 Task: Research Airbnb accommodation in Jyväskylä, Finland from 10th December, 2023 to 25th December, 2023 for 3 adults, 1 child. Place can be shared room with 2 bedrooms having 3 beds and 2 bathrooms. Property type can be guest house. Amenities needed are: wifi, TV, free parkinig on premises, gym, breakfast.
Action: Mouse moved to (419, 61)
Screenshot: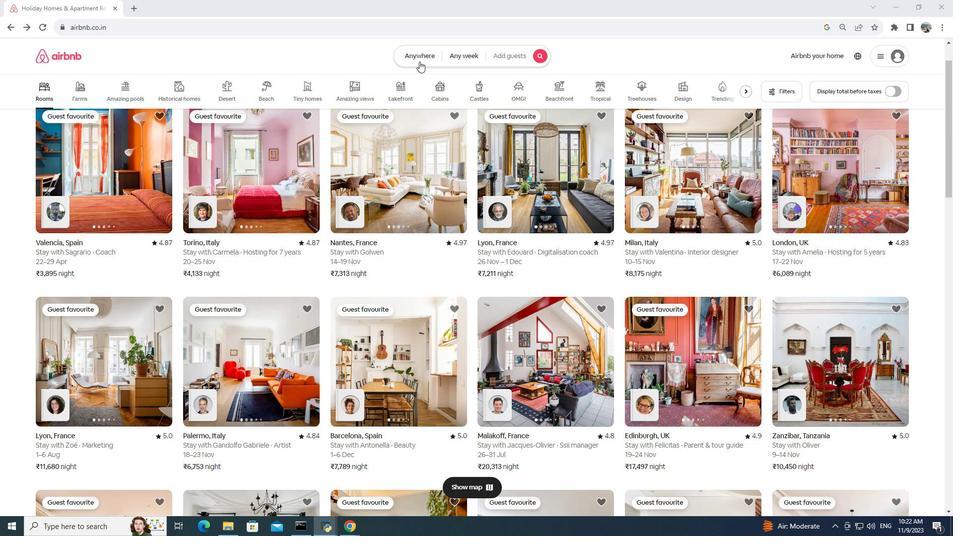 
Action: Mouse pressed left at (419, 61)
Screenshot: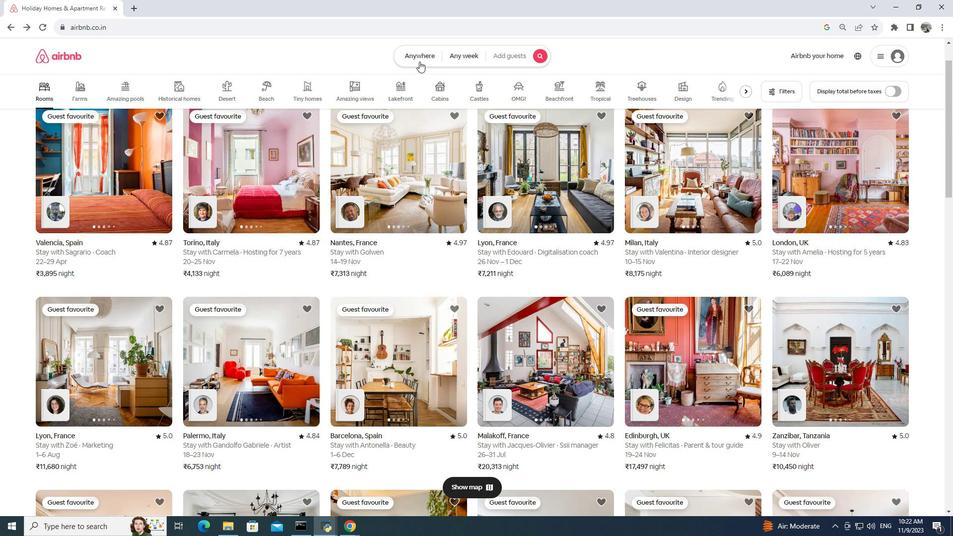 
Action: Mouse moved to (334, 94)
Screenshot: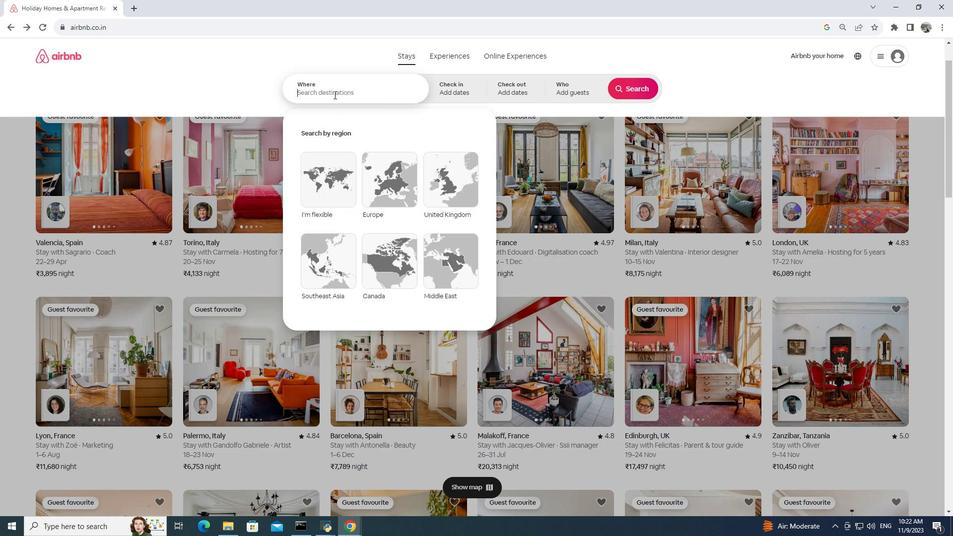 
Action: Mouse pressed left at (334, 94)
Screenshot: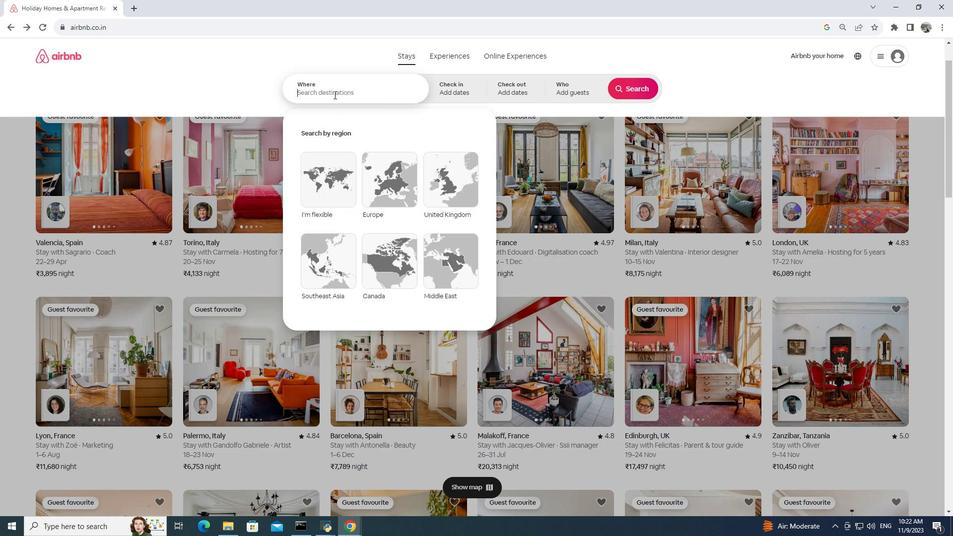 
Action: Mouse moved to (334, 92)
Screenshot: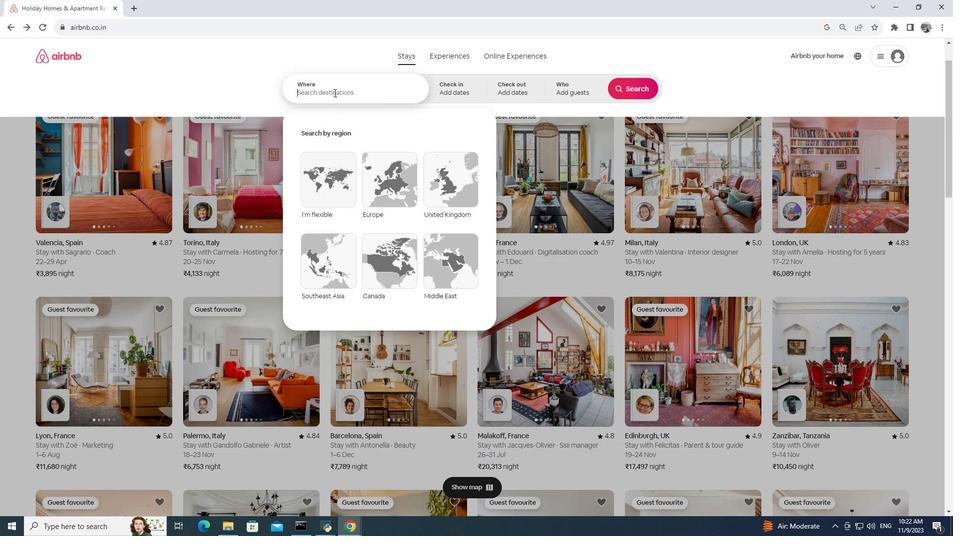 
Action: Key pressed jyvad<Key.backspace>skyla,<Key.space>
Screenshot: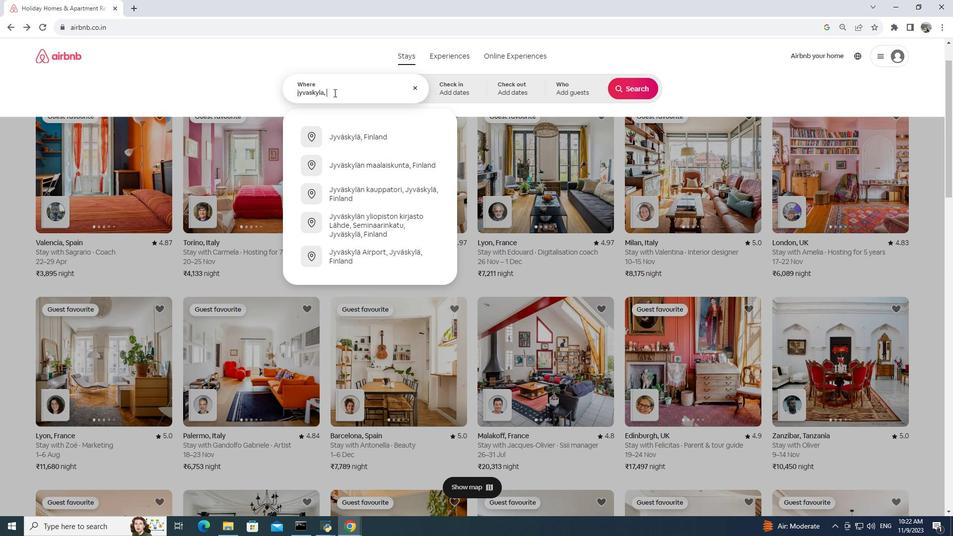 
Action: Mouse moved to (351, 135)
Screenshot: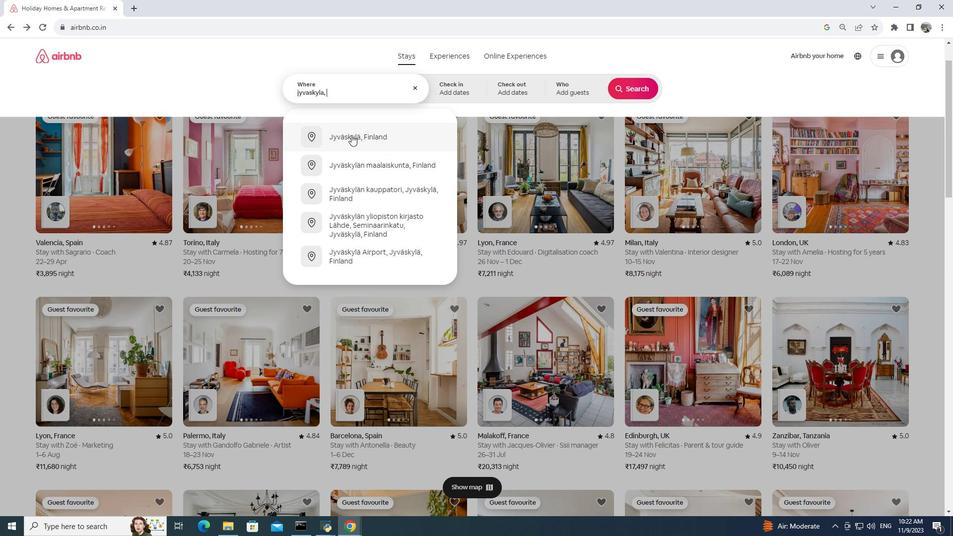 
Action: Mouse pressed left at (351, 135)
Screenshot: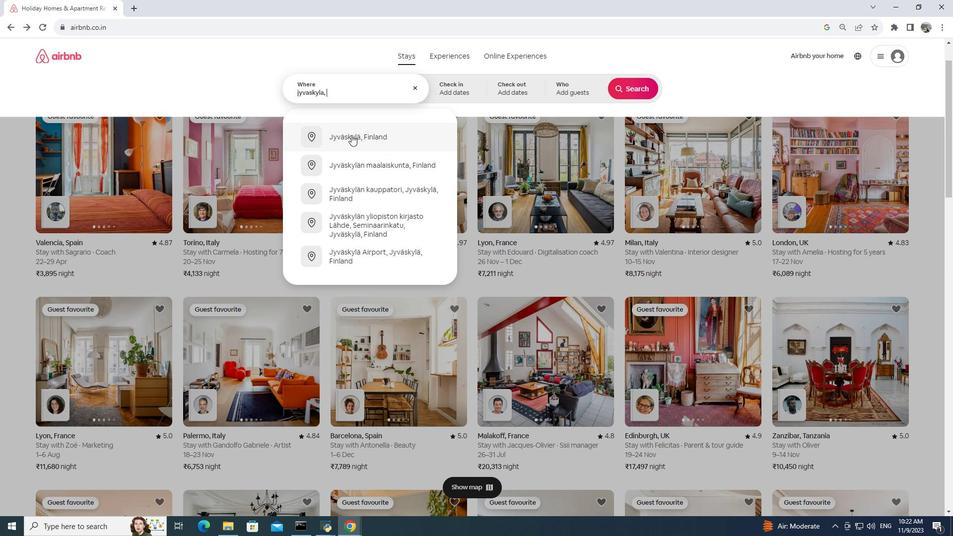 
Action: Mouse moved to (462, 90)
Screenshot: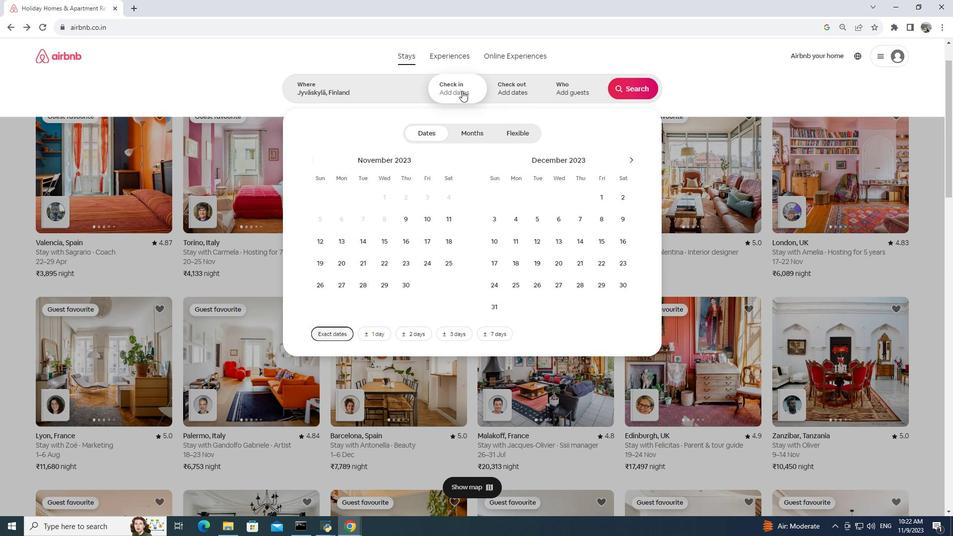 
Action: Mouse pressed left at (462, 90)
Screenshot: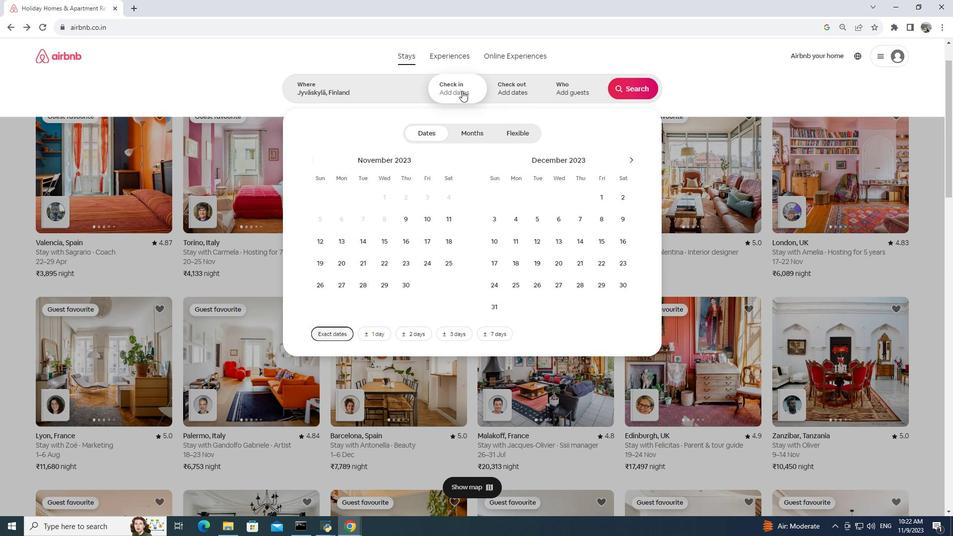 
Action: Mouse moved to (489, 238)
Screenshot: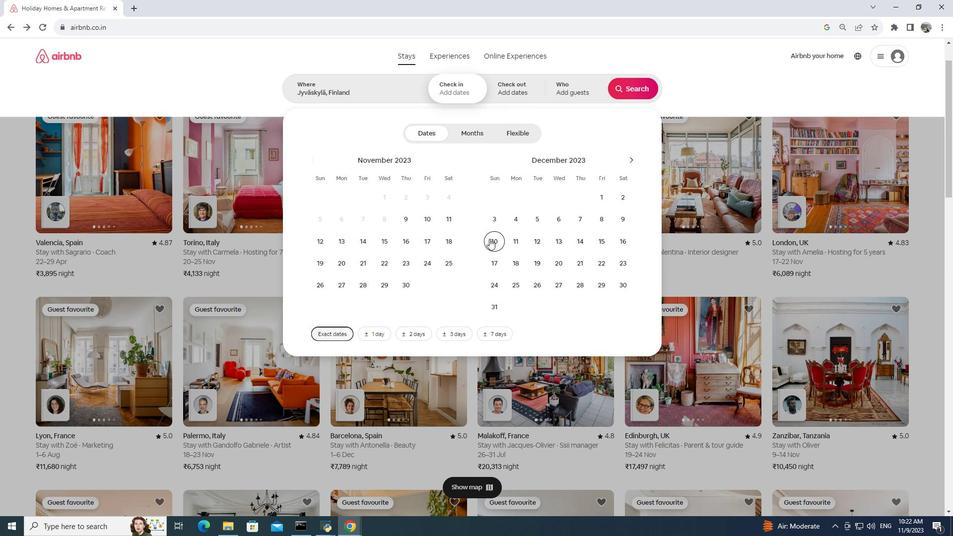 
Action: Mouse pressed left at (489, 238)
Screenshot: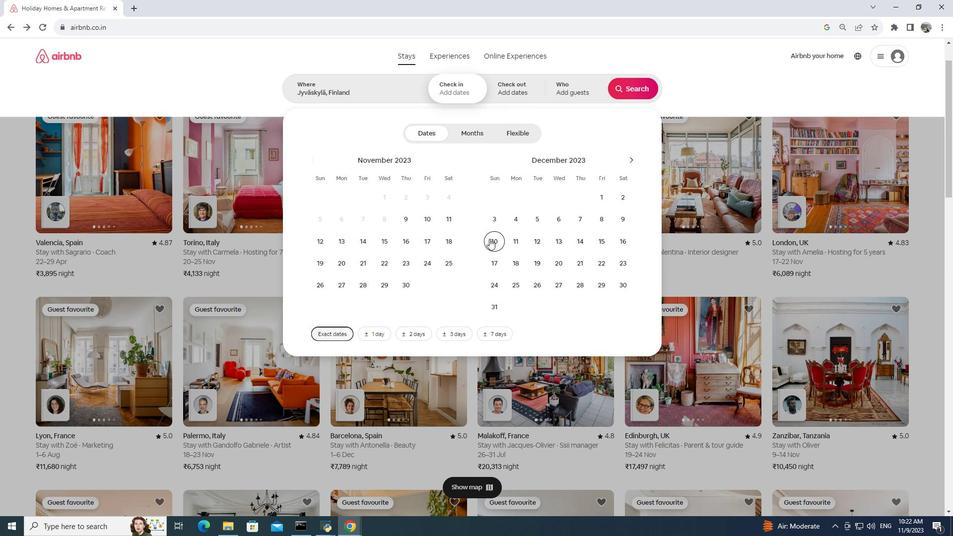 
Action: Mouse moved to (516, 282)
Screenshot: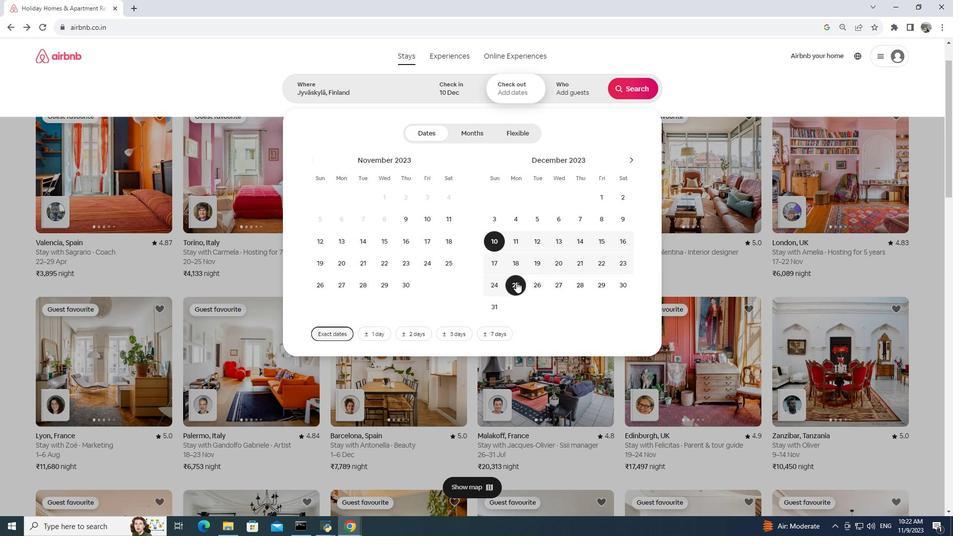 
Action: Mouse pressed left at (516, 282)
Screenshot: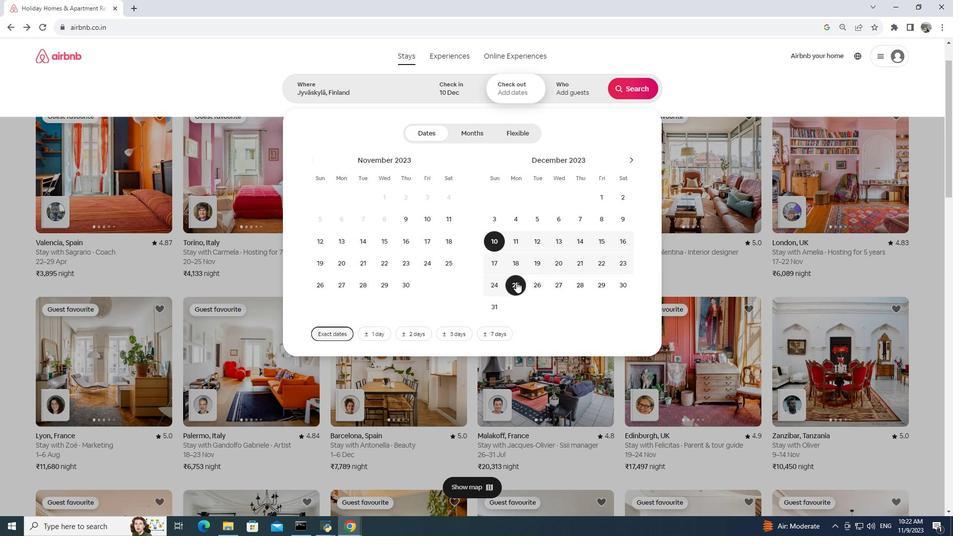 
Action: Mouse moved to (559, 94)
Screenshot: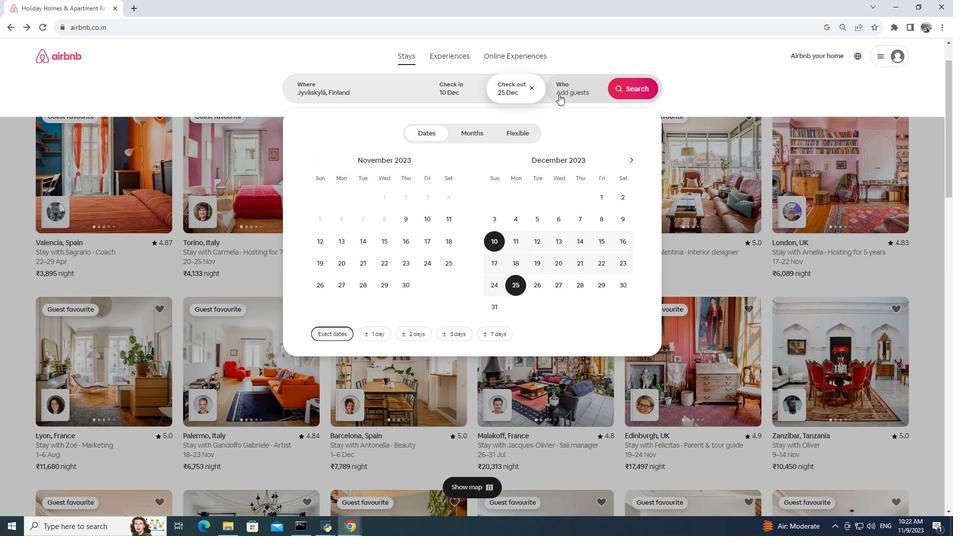 
Action: Mouse pressed left at (559, 94)
Screenshot: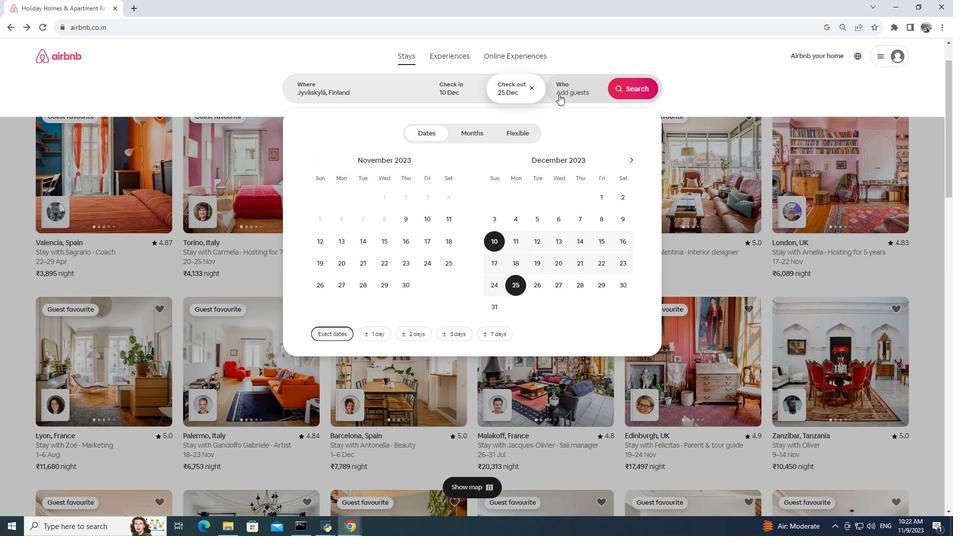 
Action: Mouse moved to (639, 139)
Screenshot: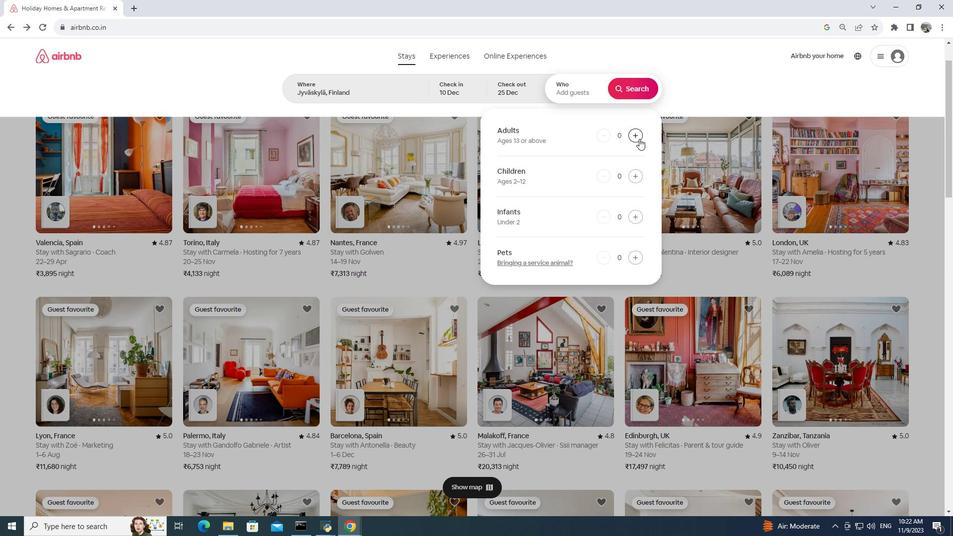 
Action: Mouse pressed left at (639, 139)
Screenshot: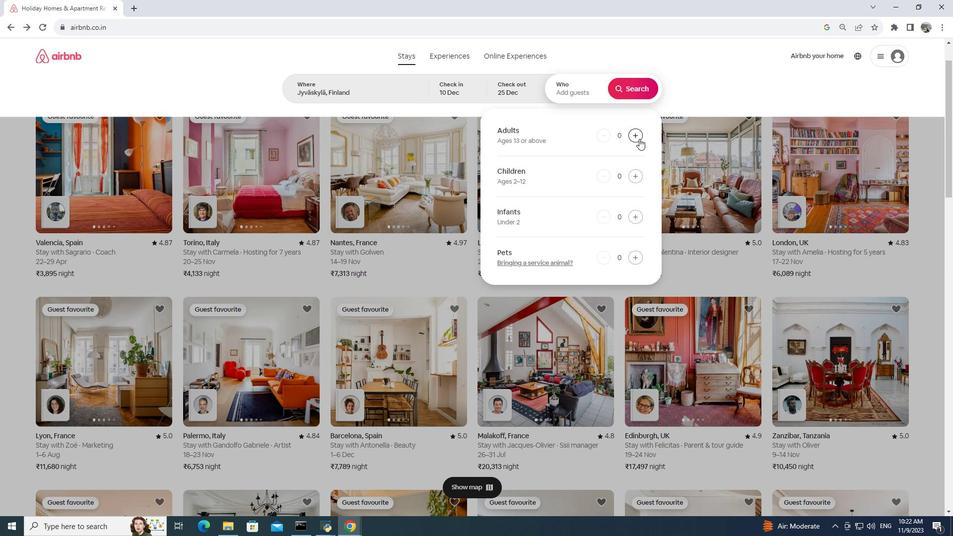 
Action: Mouse pressed left at (639, 139)
Screenshot: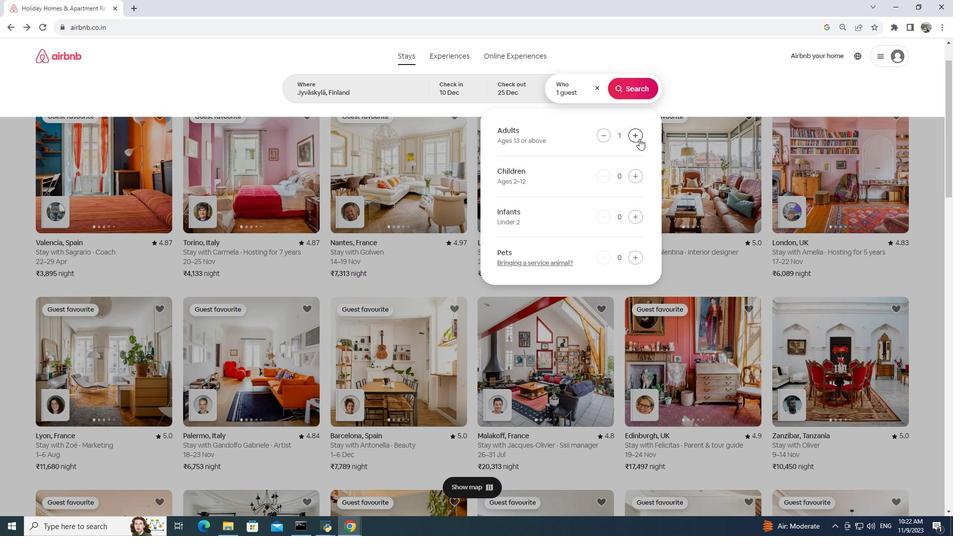 
Action: Mouse pressed left at (639, 139)
Screenshot: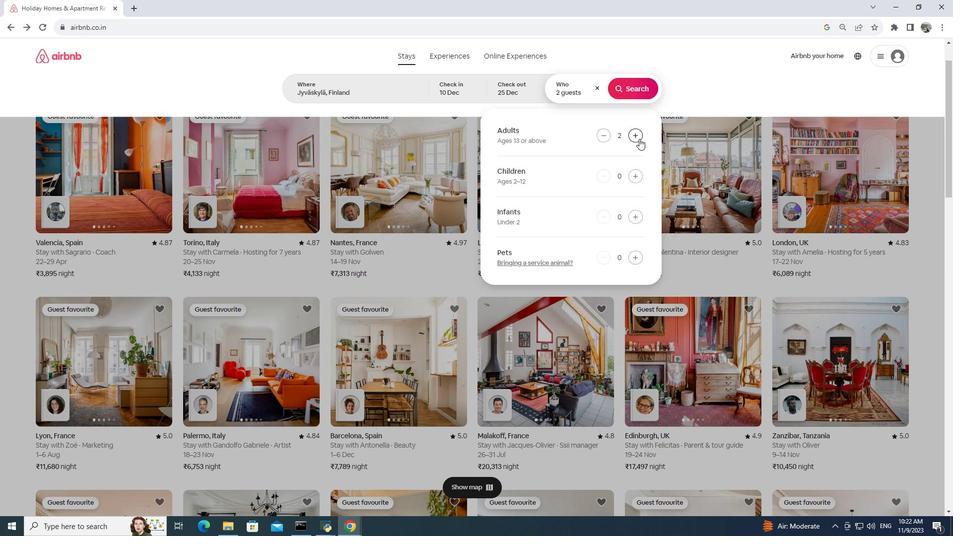 
Action: Mouse moved to (637, 181)
Screenshot: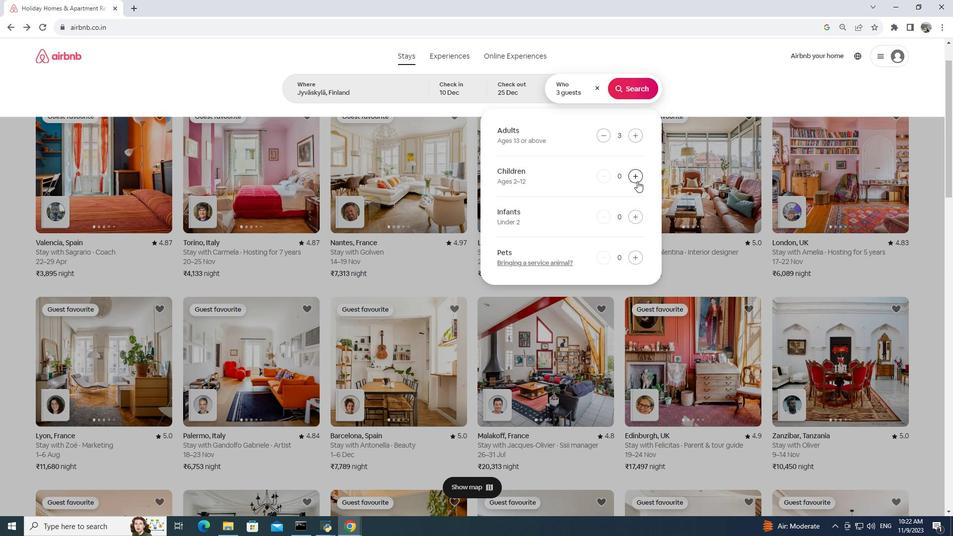 
Action: Mouse pressed left at (637, 181)
Screenshot: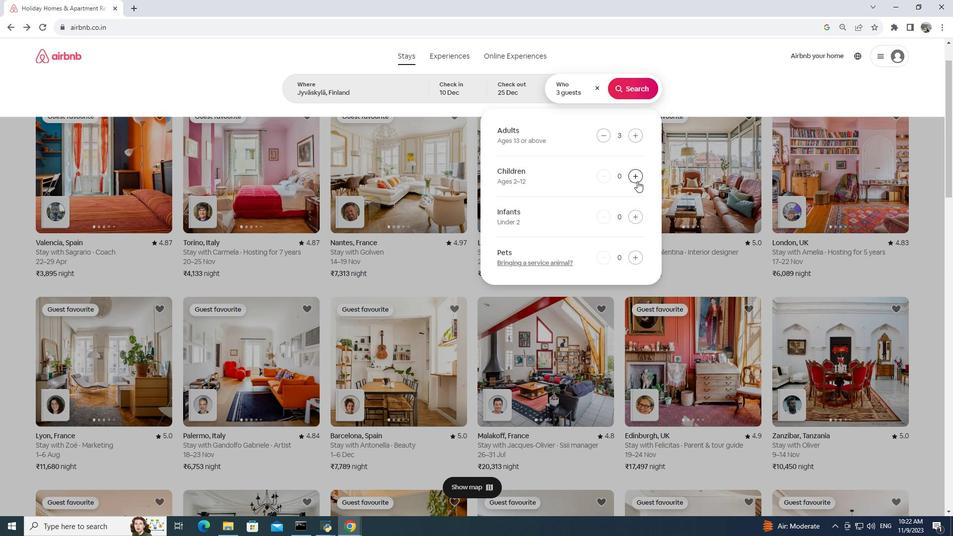 
Action: Mouse moved to (628, 89)
Screenshot: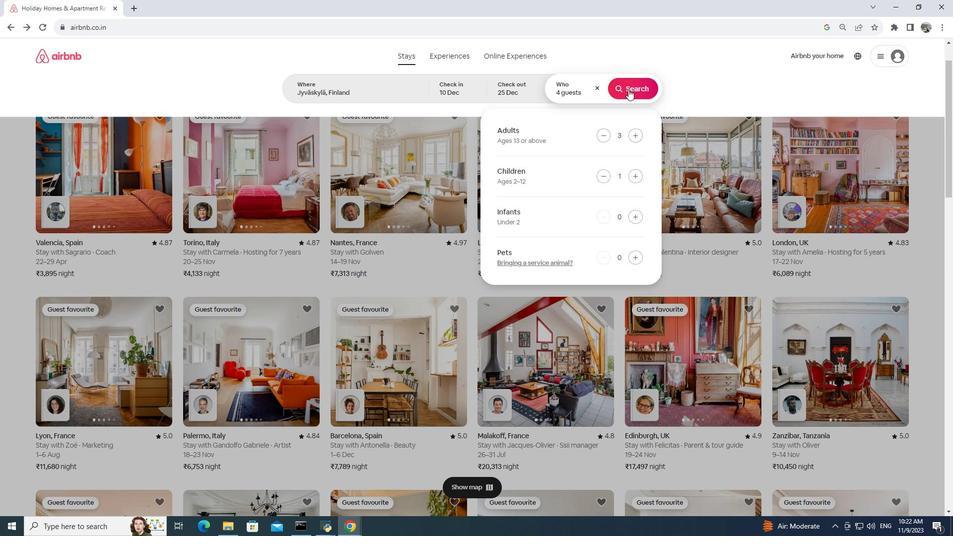 
Action: Mouse pressed left at (628, 89)
Screenshot: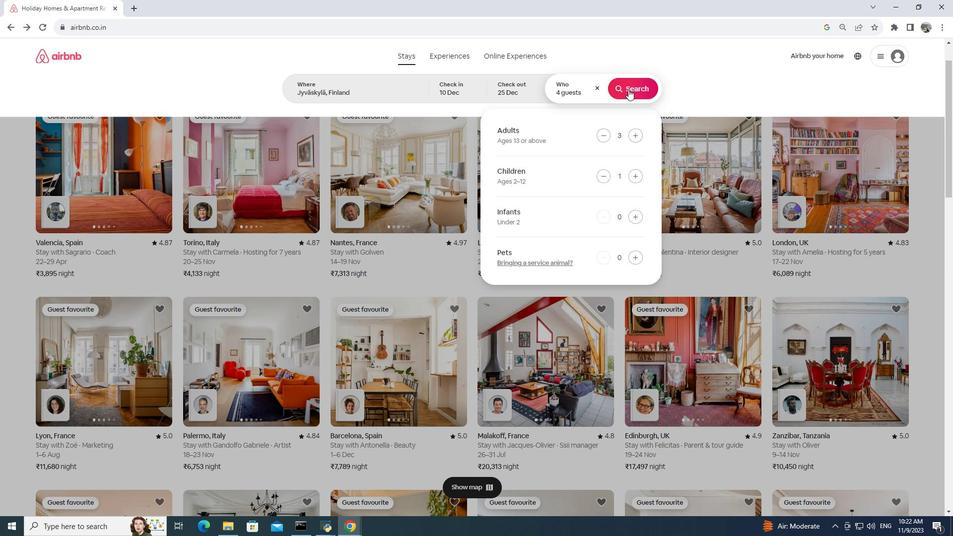 
Action: Mouse moved to (801, 85)
Screenshot: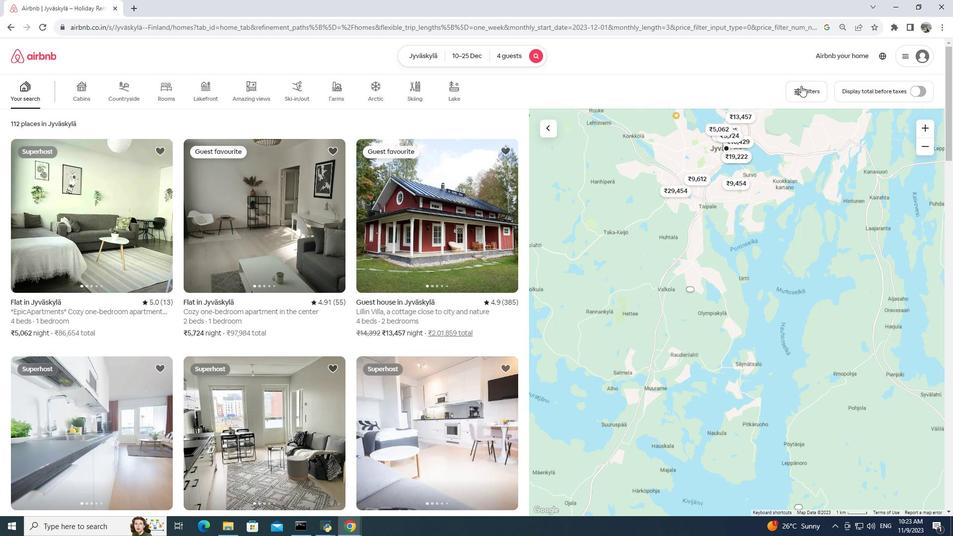 
Action: Mouse pressed left at (801, 85)
Screenshot: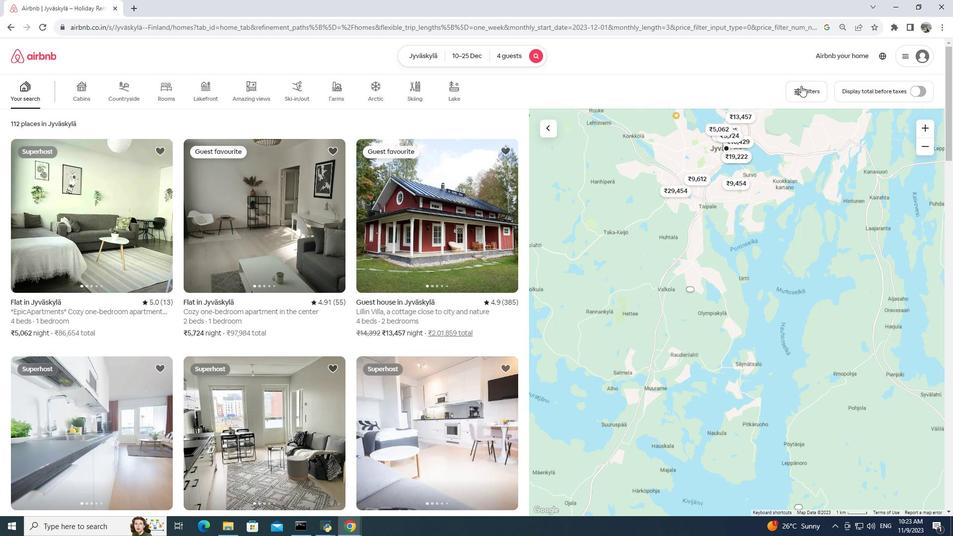 
Action: Mouse moved to (394, 375)
Screenshot: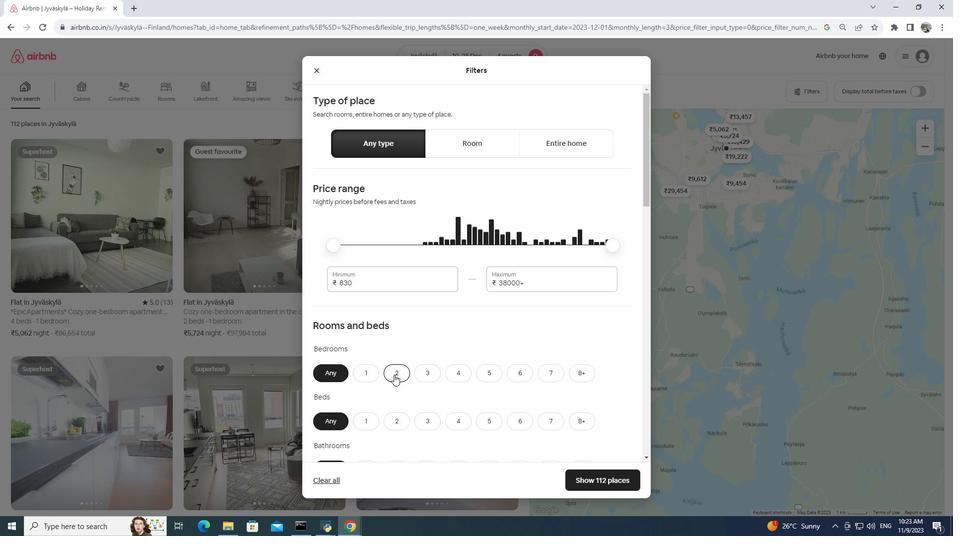 
Action: Mouse pressed left at (394, 375)
Screenshot: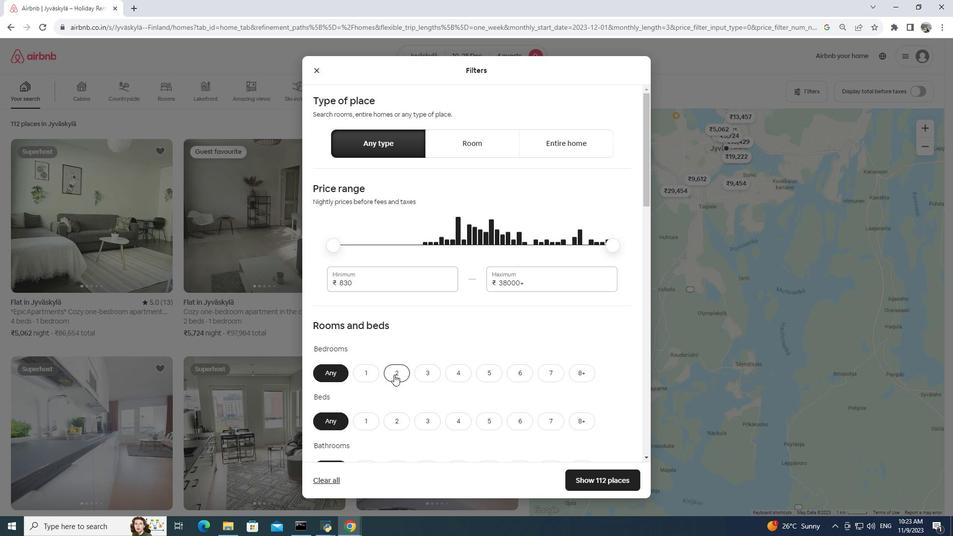 
Action: Mouse moved to (396, 369)
Screenshot: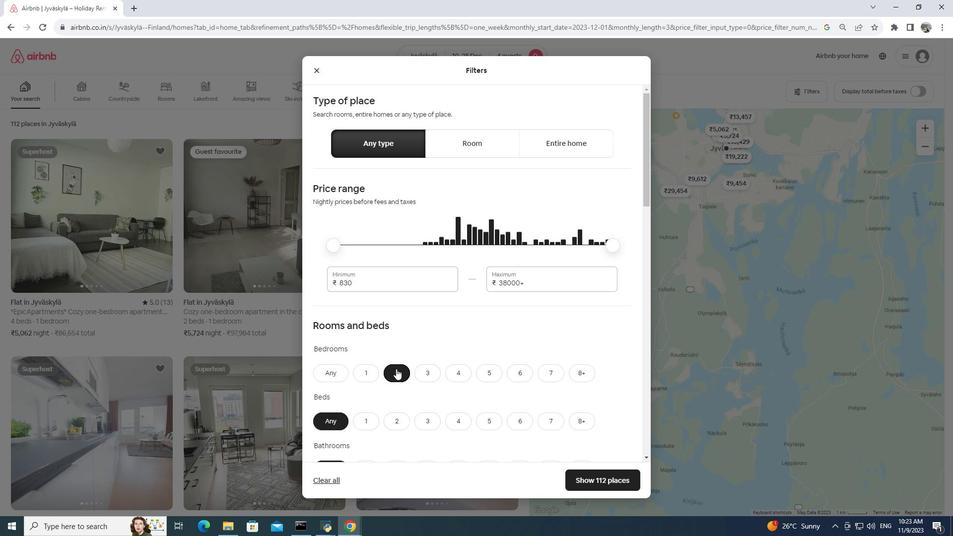 
Action: Mouse scrolled (396, 368) with delta (0, 0)
Screenshot: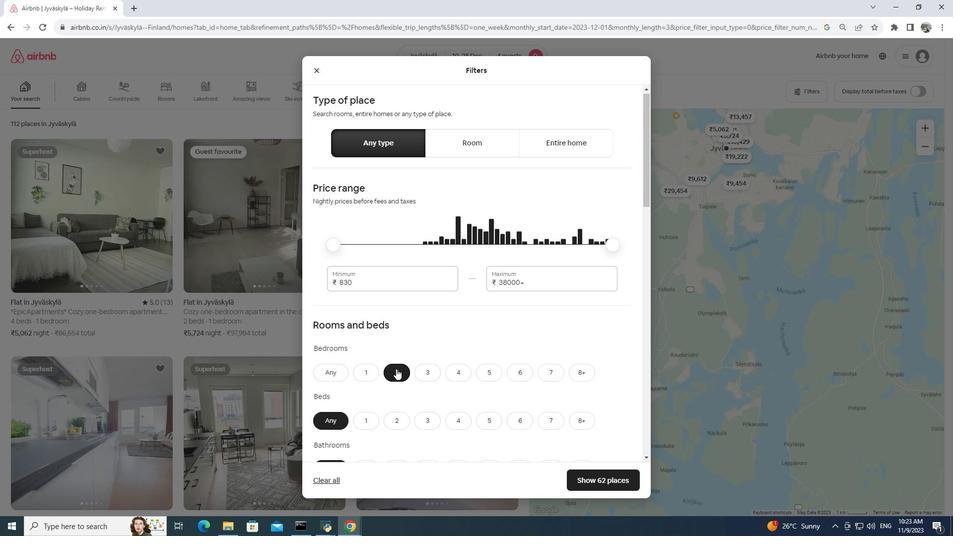 
Action: Mouse scrolled (396, 368) with delta (0, 0)
Screenshot: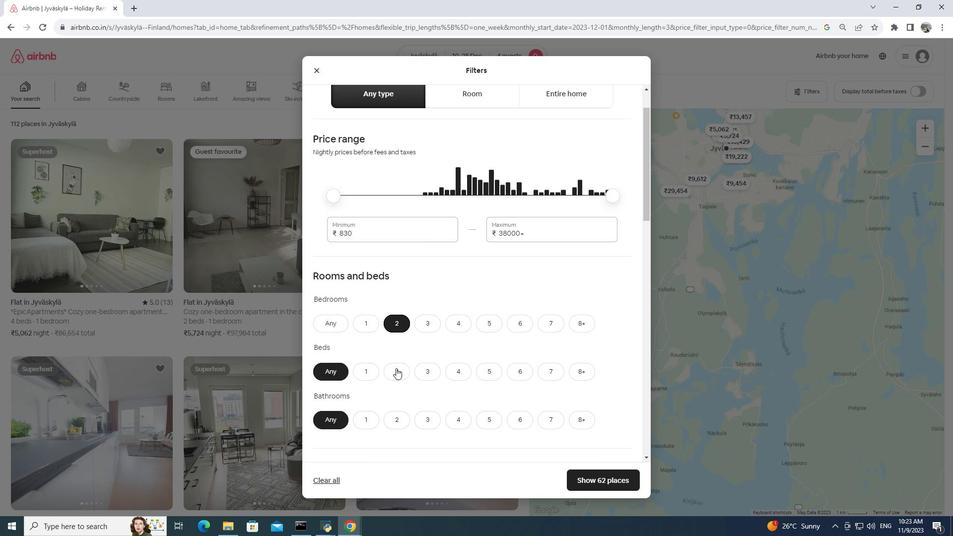 
Action: Mouse moved to (429, 326)
Screenshot: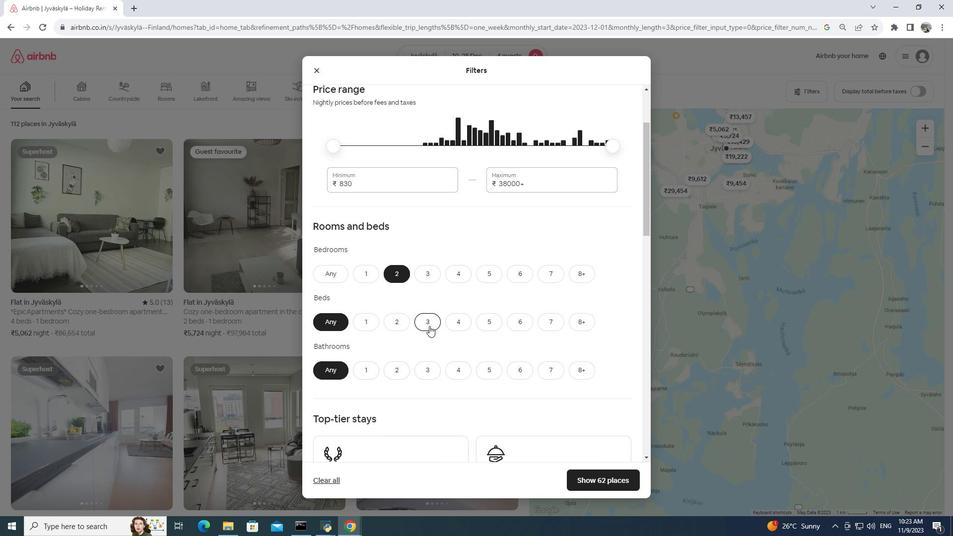 
Action: Mouse pressed left at (429, 326)
Screenshot: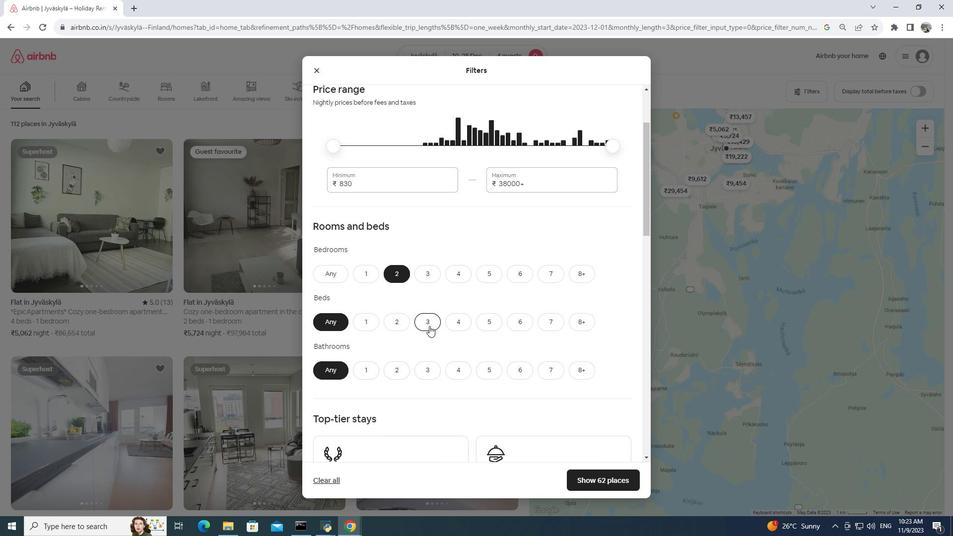 
Action: Mouse moved to (398, 365)
Screenshot: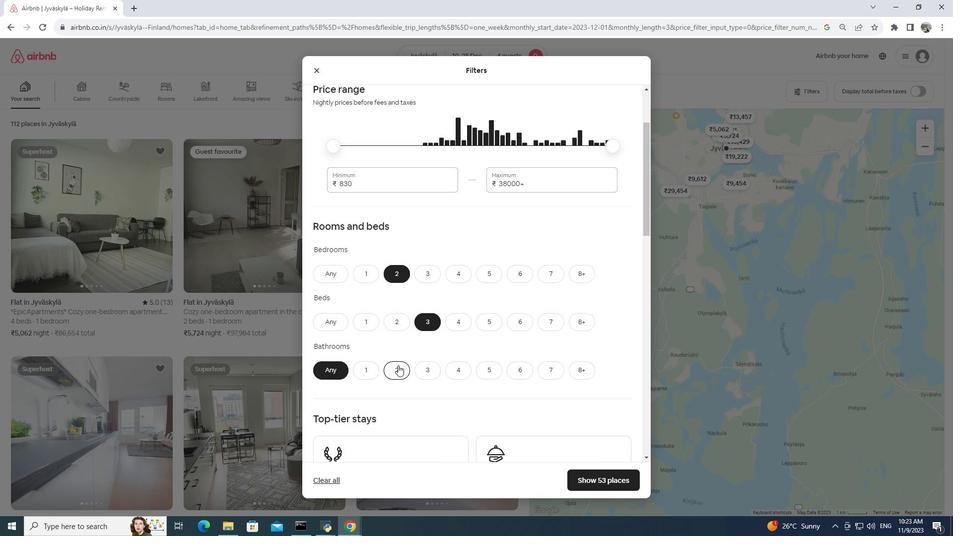 
Action: Mouse pressed left at (398, 365)
Screenshot: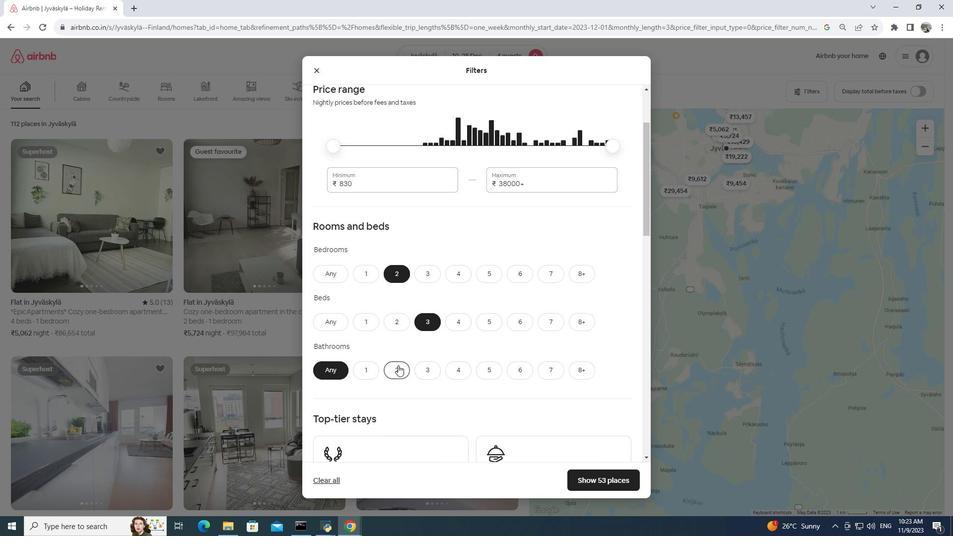 
Action: Mouse moved to (402, 343)
Screenshot: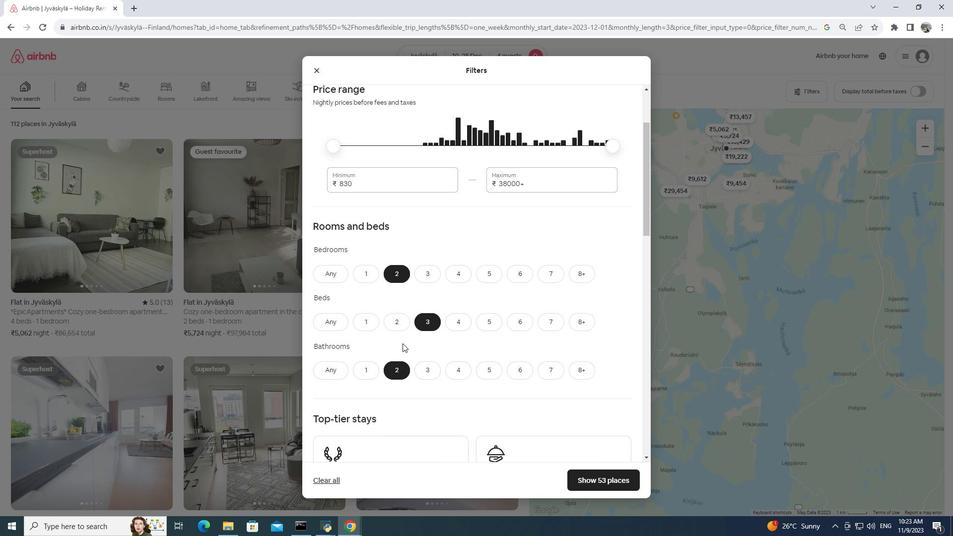 
Action: Mouse scrolled (402, 343) with delta (0, 0)
Screenshot: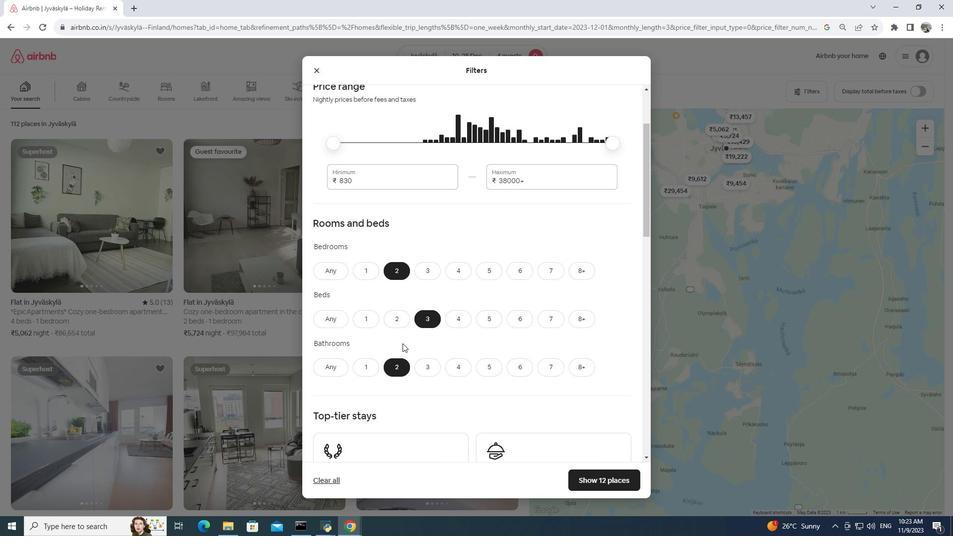 
Action: Mouse scrolled (402, 343) with delta (0, 0)
Screenshot: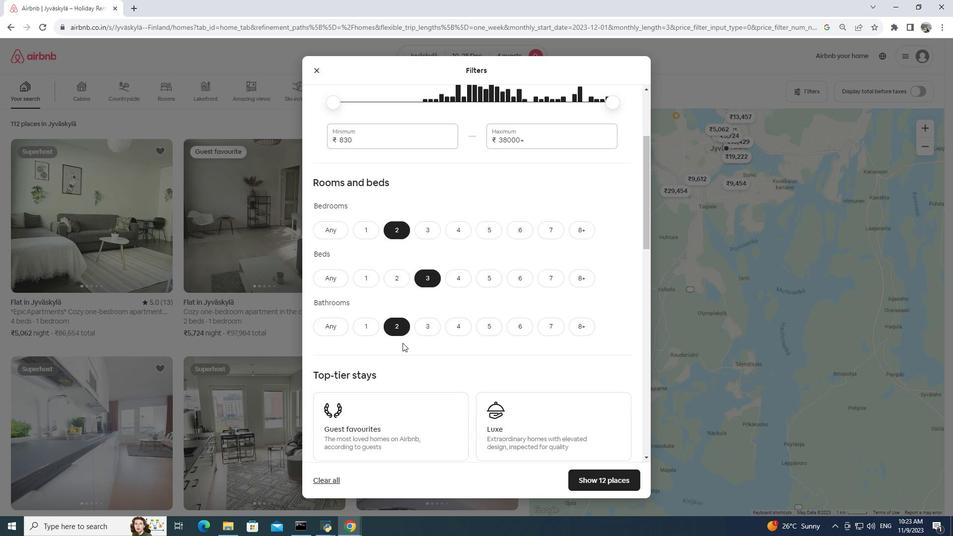 
Action: Mouse moved to (402, 343)
Screenshot: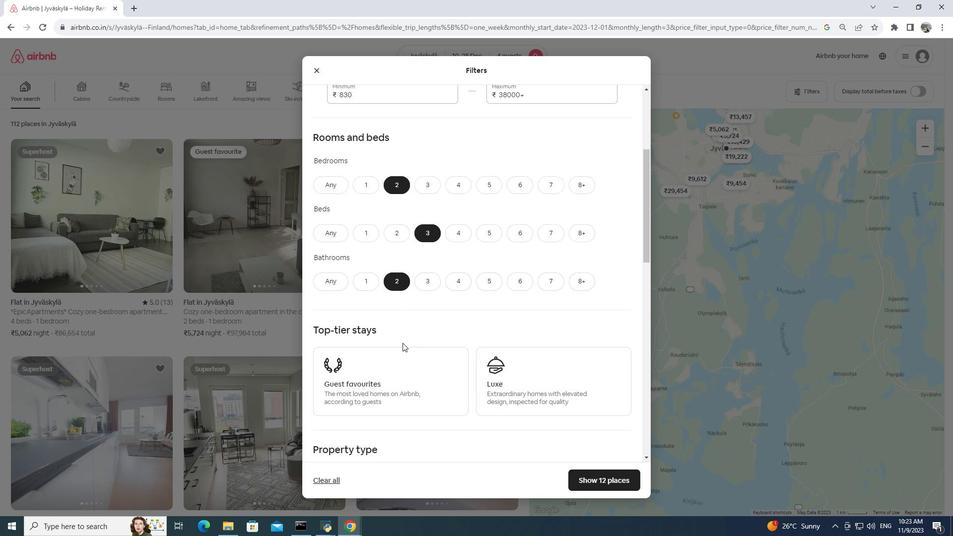 
Action: Mouse scrolled (402, 342) with delta (0, 0)
Screenshot: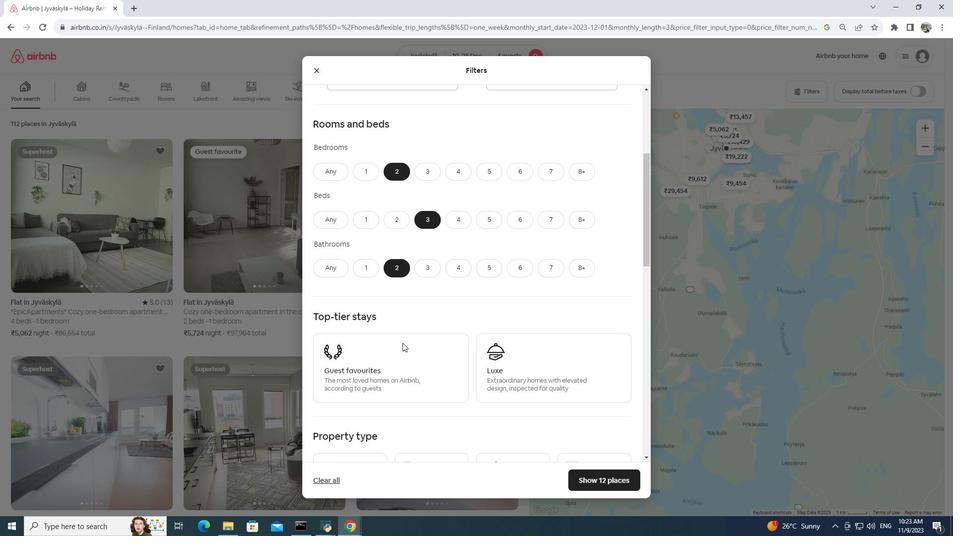 
Action: Mouse scrolled (402, 342) with delta (0, 0)
Screenshot: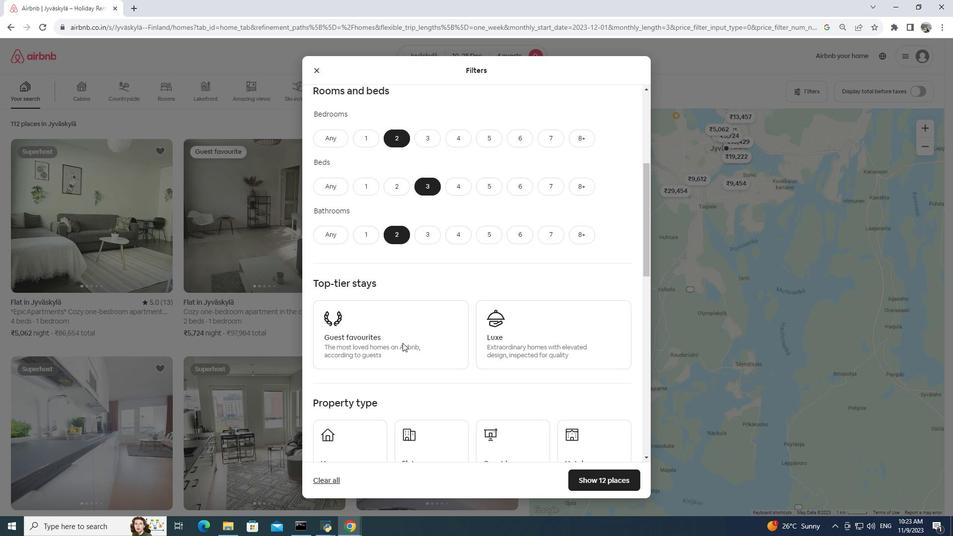 
Action: Mouse moved to (384, 289)
Screenshot: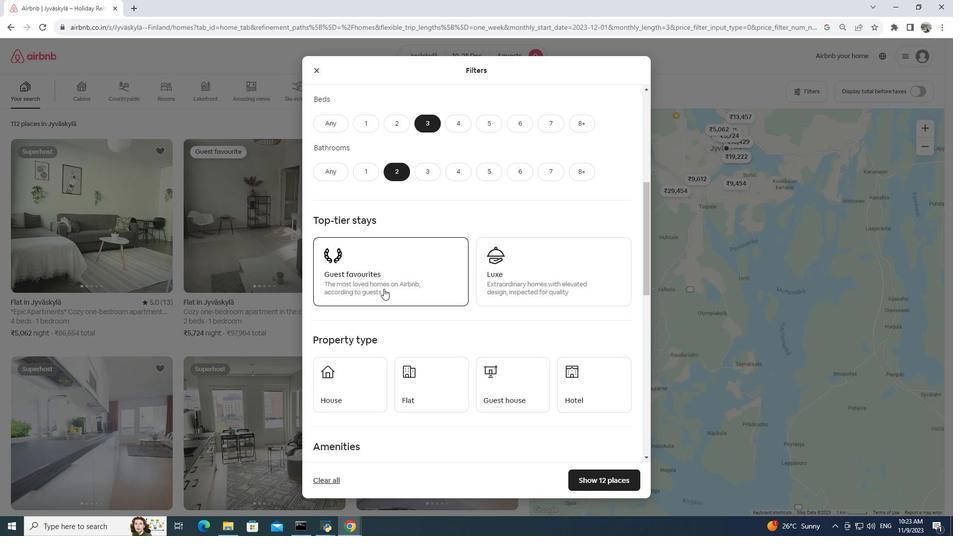 
Action: Mouse scrolled (384, 288) with delta (0, 0)
Screenshot: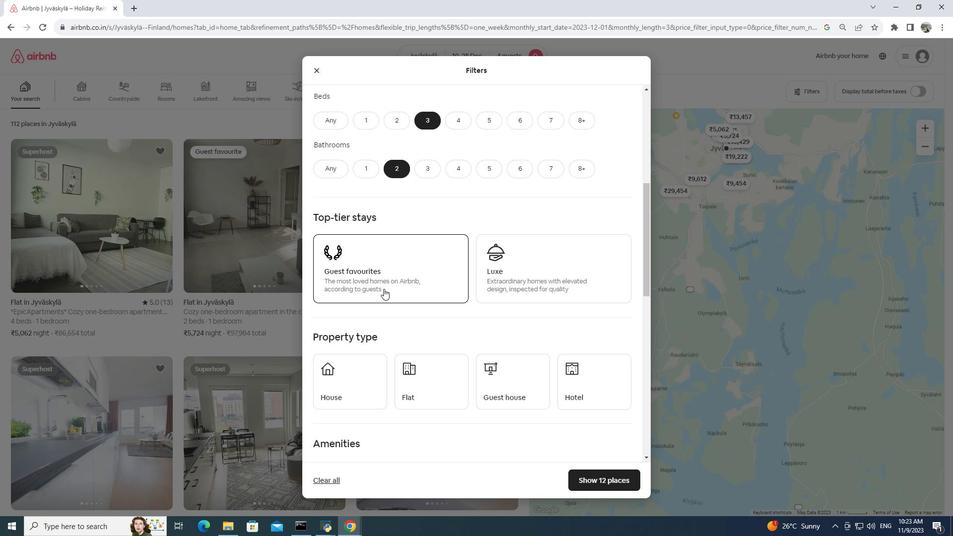 
Action: Mouse scrolled (384, 288) with delta (0, 0)
Screenshot: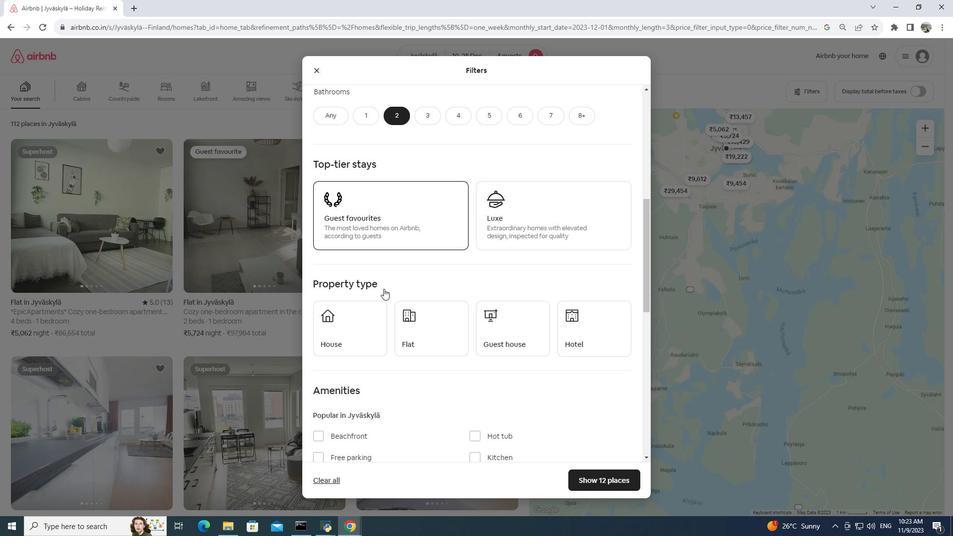 
Action: Mouse scrolled (384, 288) with delta (0, 0)
Screenshot: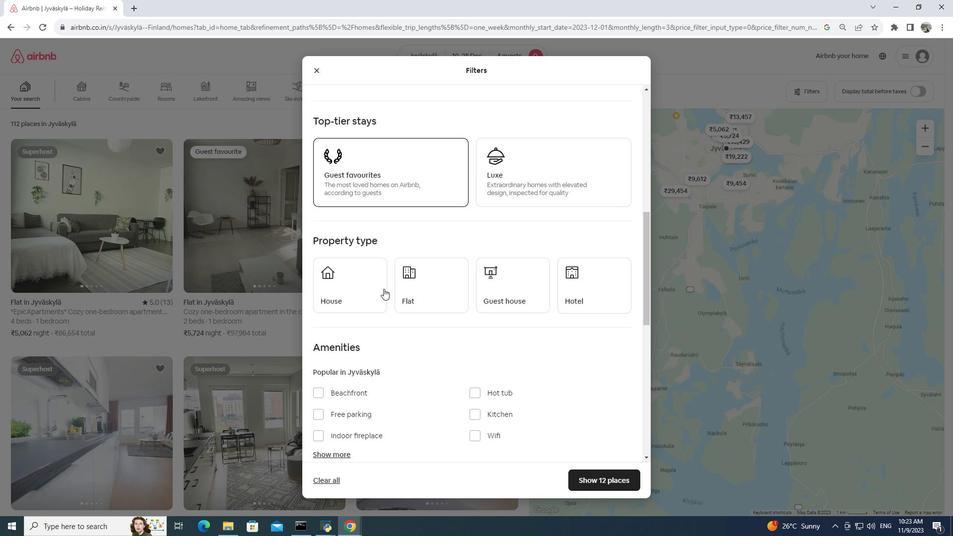 
Action: Mouse moved to (494, 237)
Screenshot: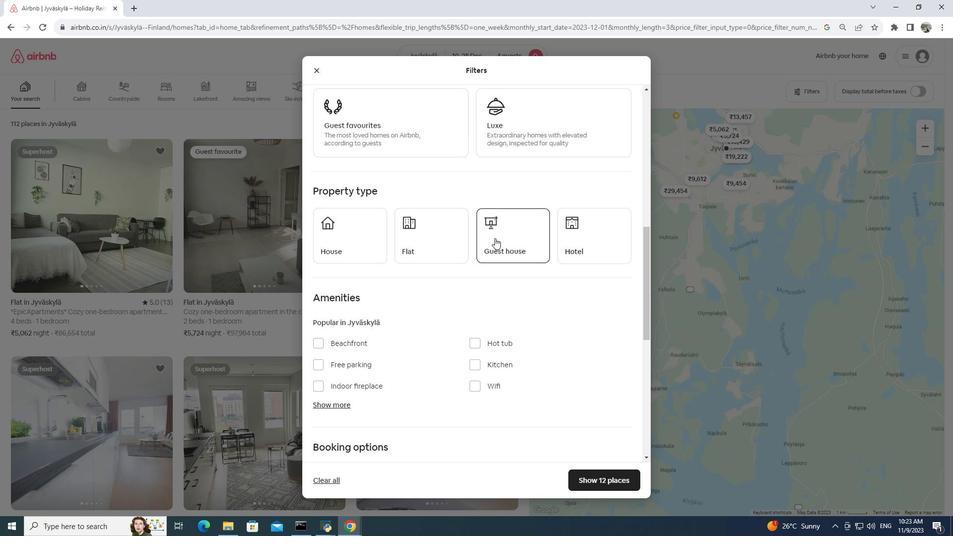 
Action: Mouse pressed left at (494, 237)
Screenshot: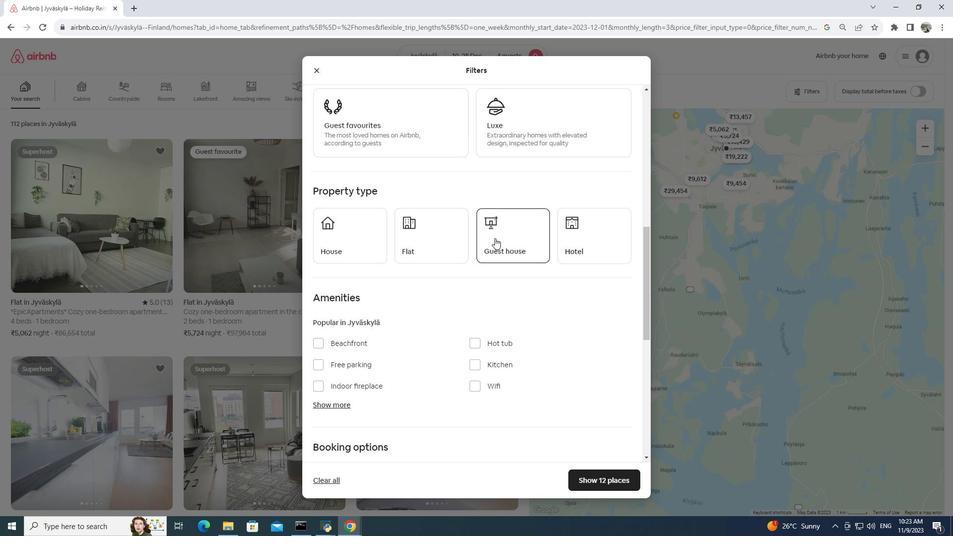 
Action: Mouse moved to (495, 238)
Screenshot: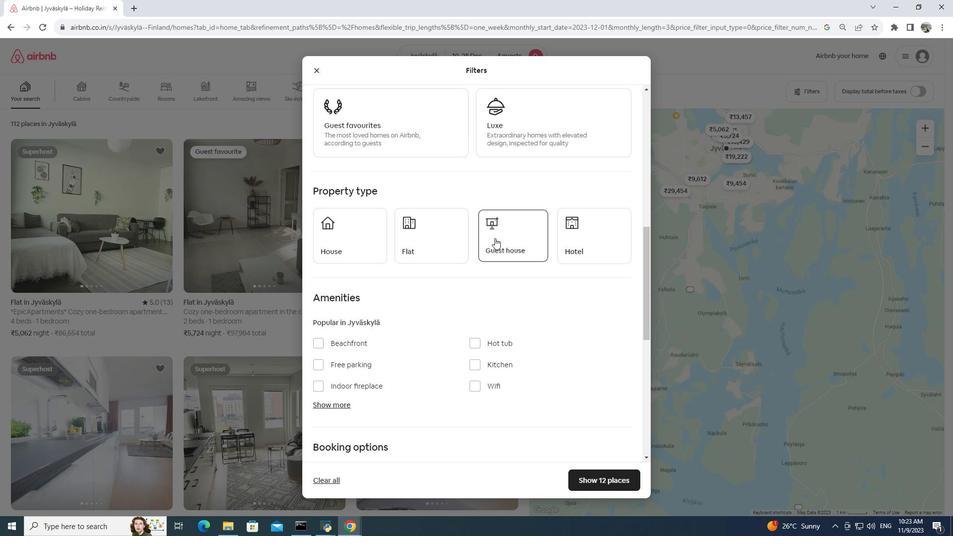 
Action: Mouse scrolled (495, 237) with delta (0, 0)
Screenshot: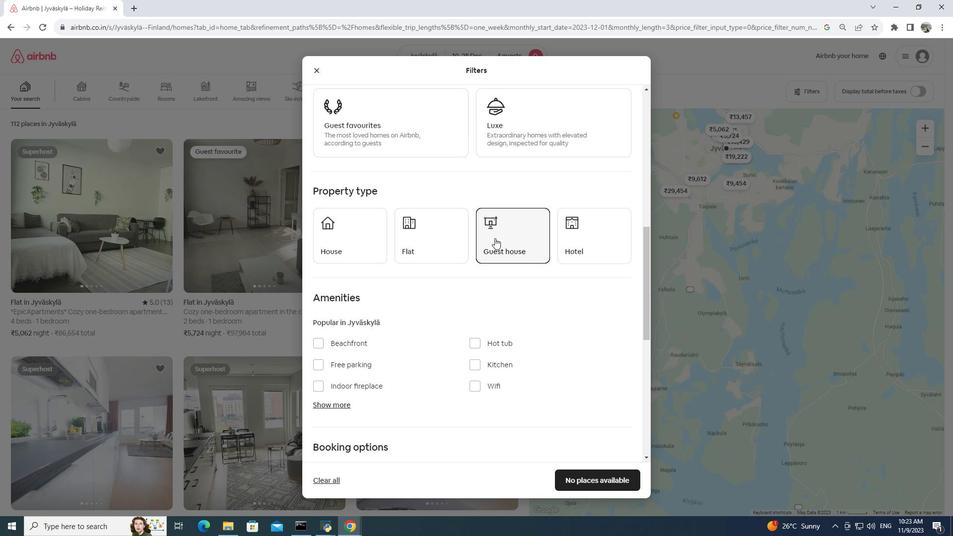 
Action: Mouse scrolled (495, 237) with delta (0, 0)
Screenshot: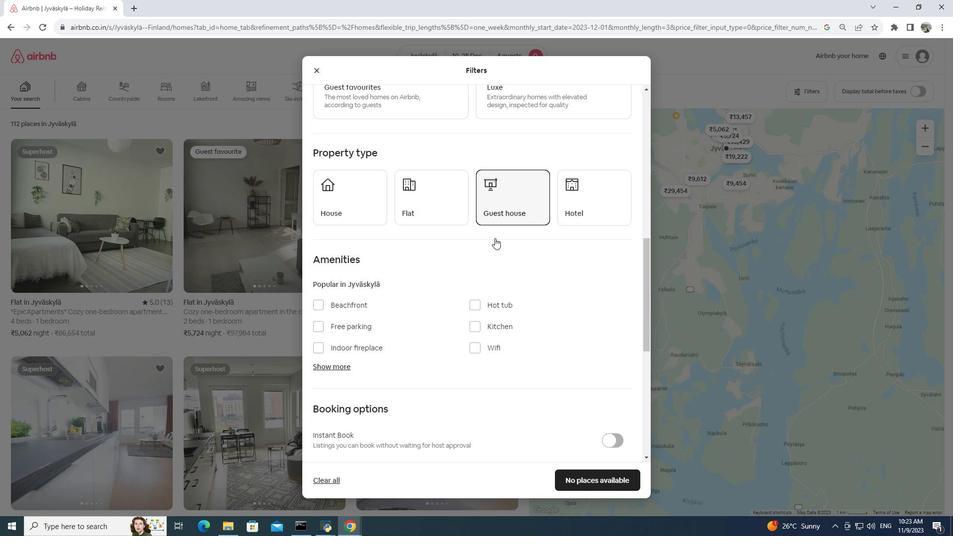 
Action: Mouse scrolled (495, 237) with delta (0, 0)
Screenshot: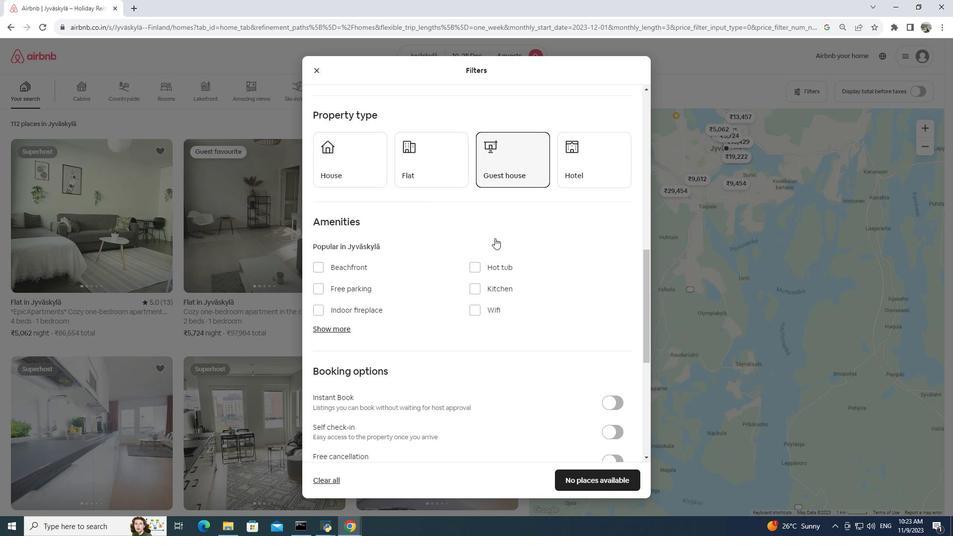 
Action: Mouse moved to (338, 258)
Screenshot: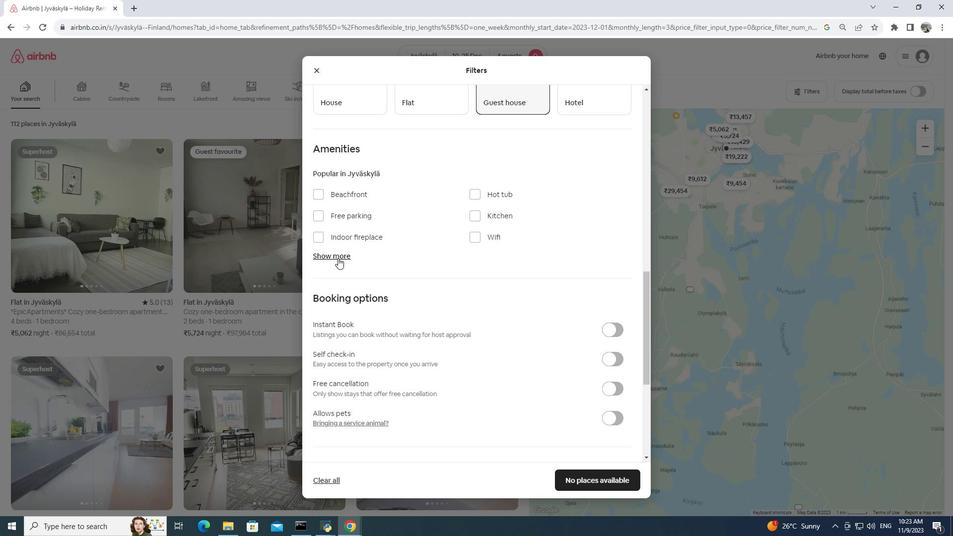 
Action: Mouse pressed left at (338, 258)
Screenshot: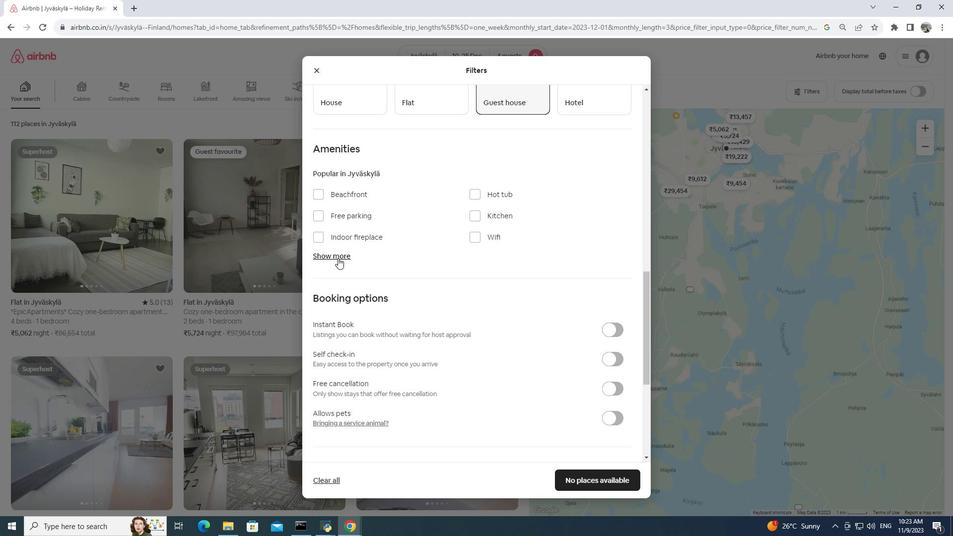 
Action: Mouse moved to (476, 232)
Screenshot: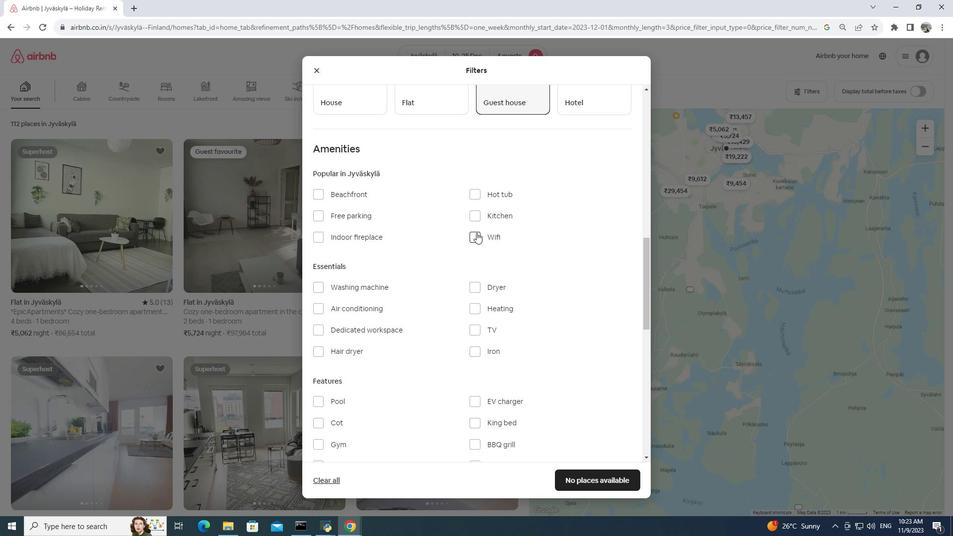 
Action: Mouse pressed left at (476, 232)
Screenshot: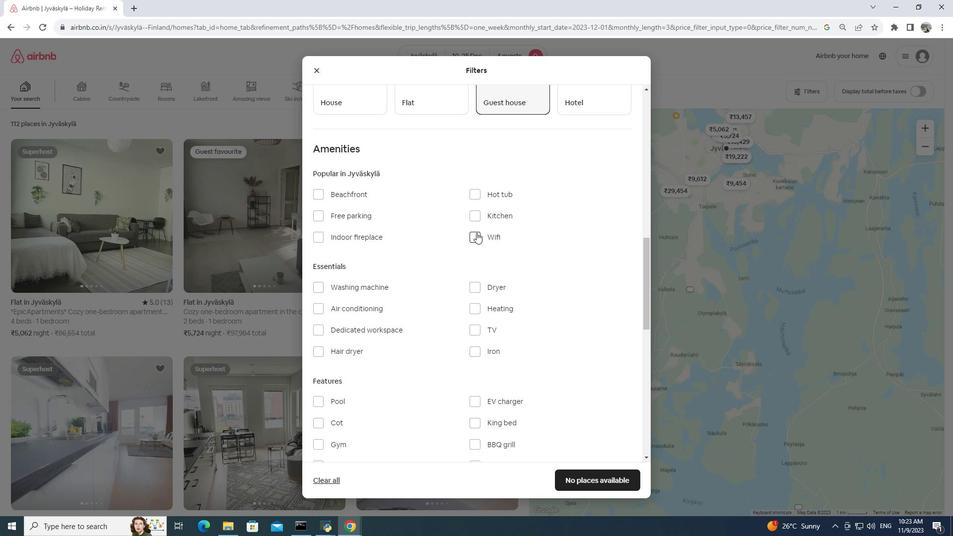 
Action: Mouse scrolled (476, 232) with delta (0, 0)
Screenshot: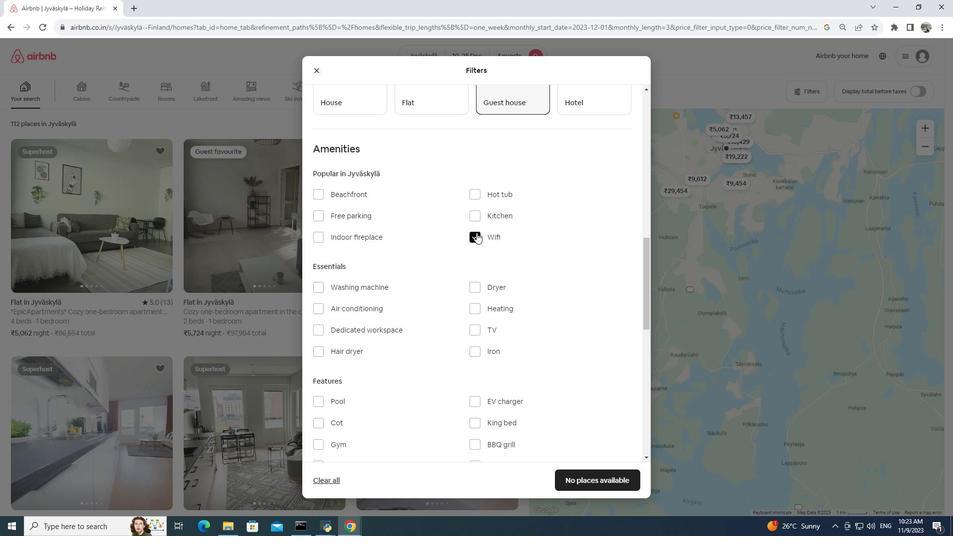 
Action: Mouse moved to (479, 277)
Screenshot: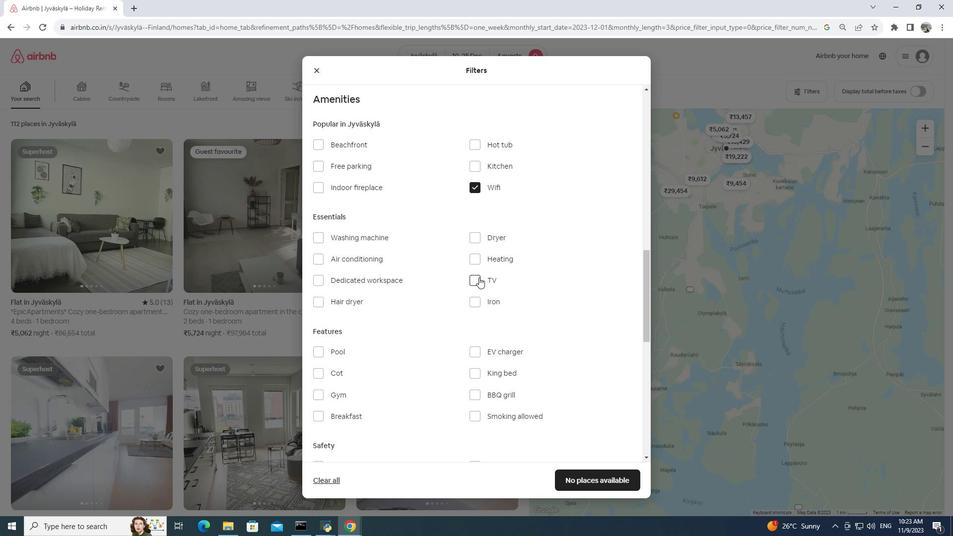
Action: Mouse pressed left at (479, 277)
Screenshot: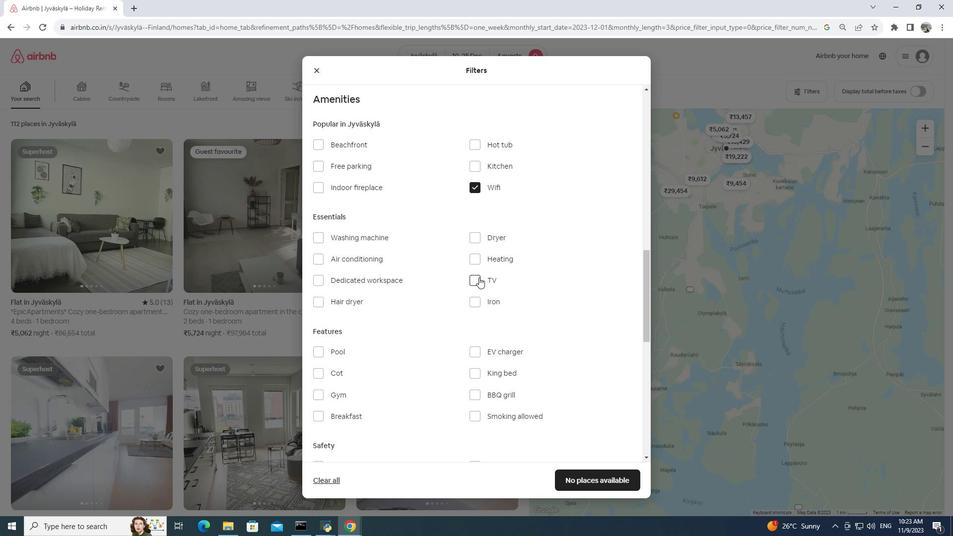 
Action: Mouse moved to (316, 162)
Screenshot: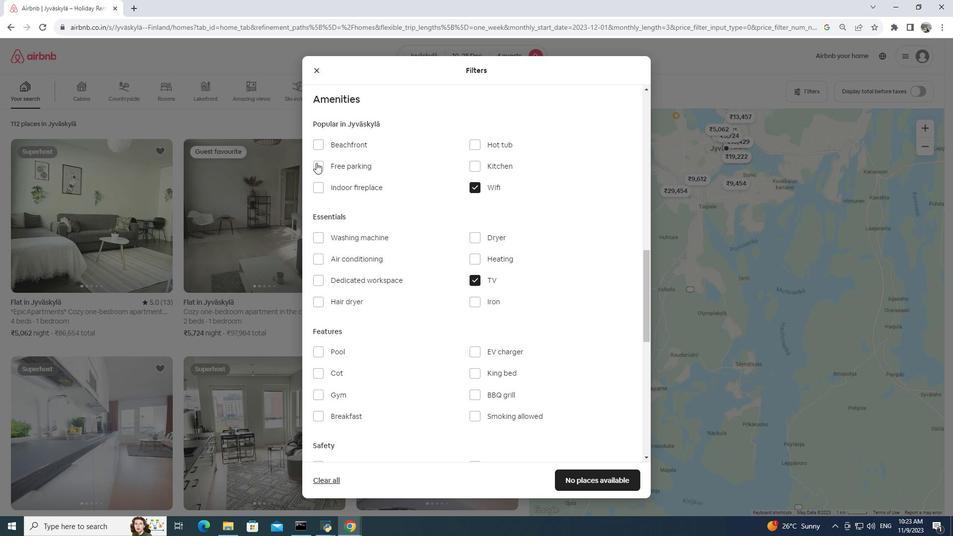 
Action: Mouse pressed left at (316, 162)
Screenshot: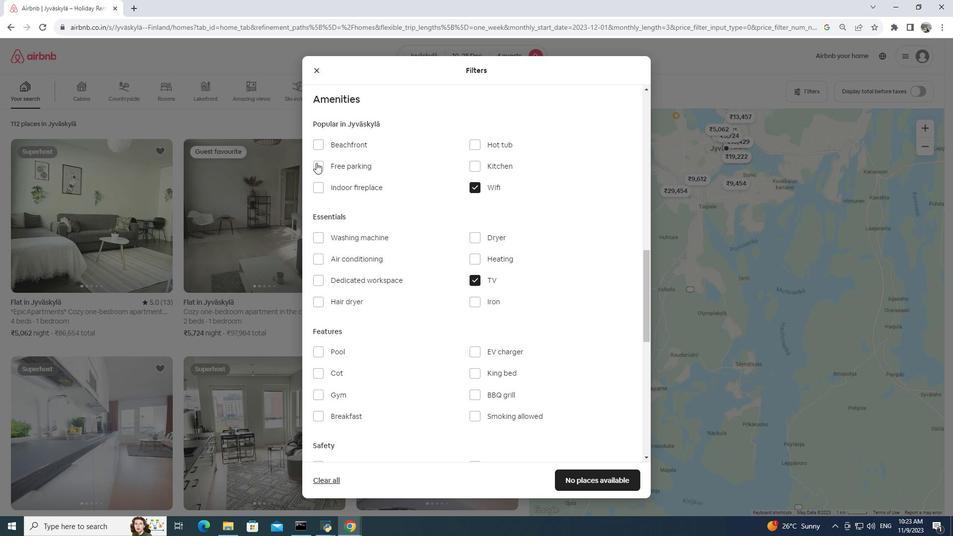 
Action: Mouse moved to (377, 256)
Screenshot: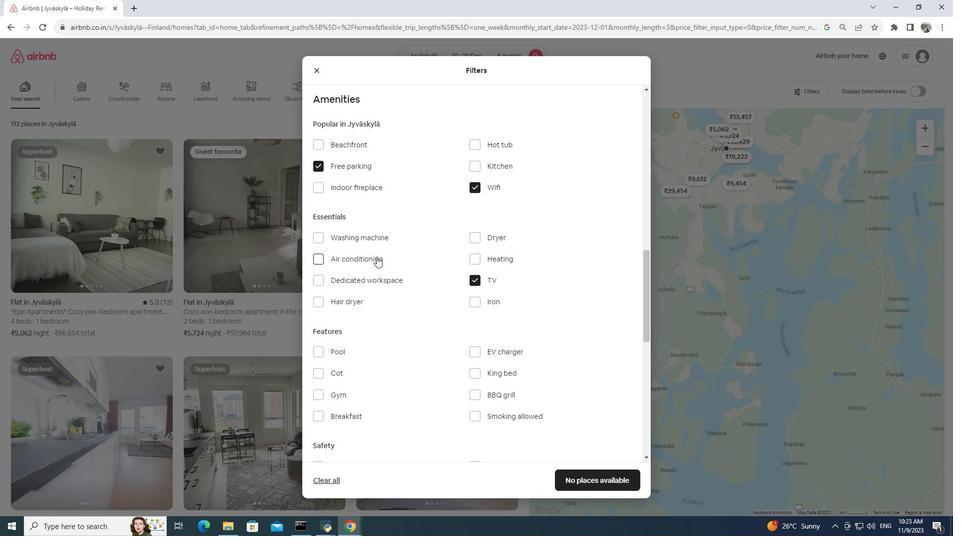 
Action: Mouse scrolled (377, 256) with delta (0, 0)
Screenshot: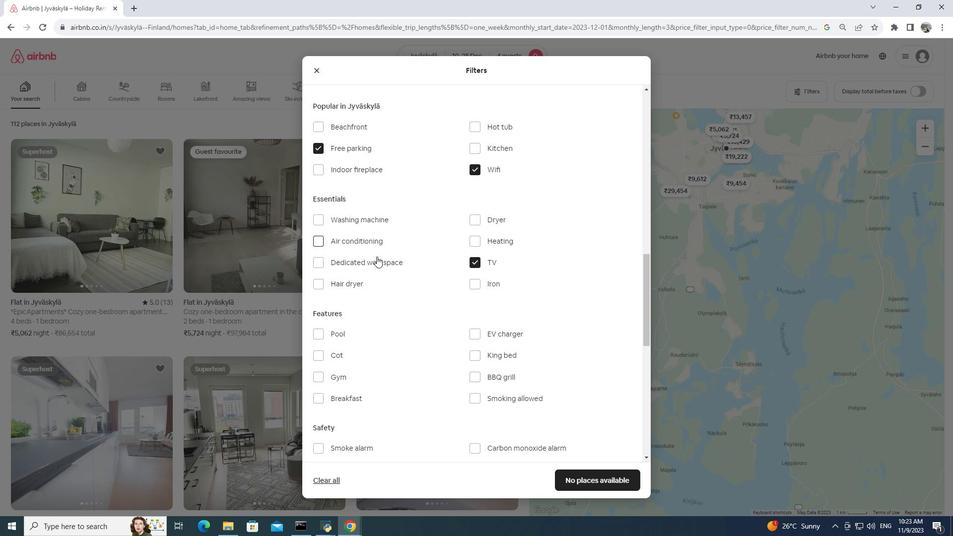 
Action: Mouse moved to (377, 256)
Screenshot: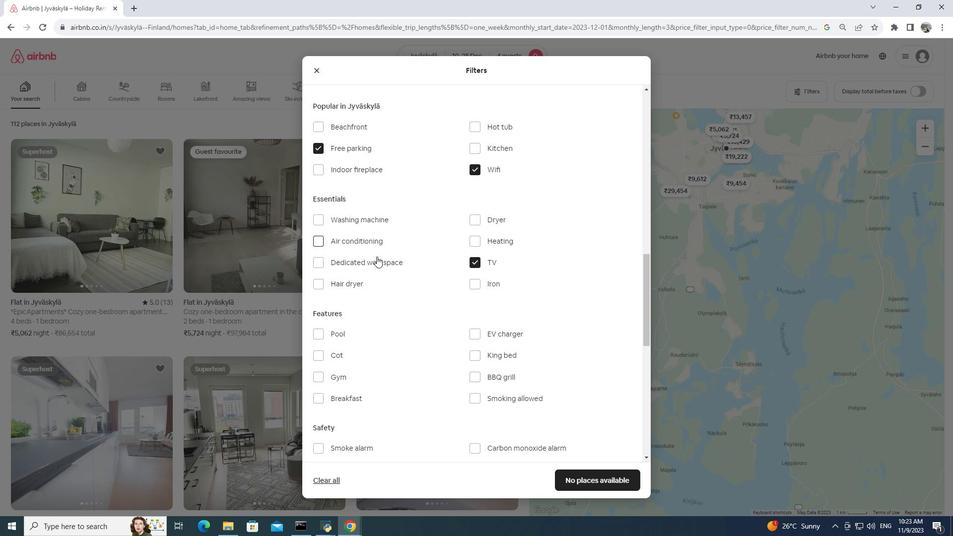 
Action: Mouse scrolled (377, 256) with delta (0, 0)
Screenshot: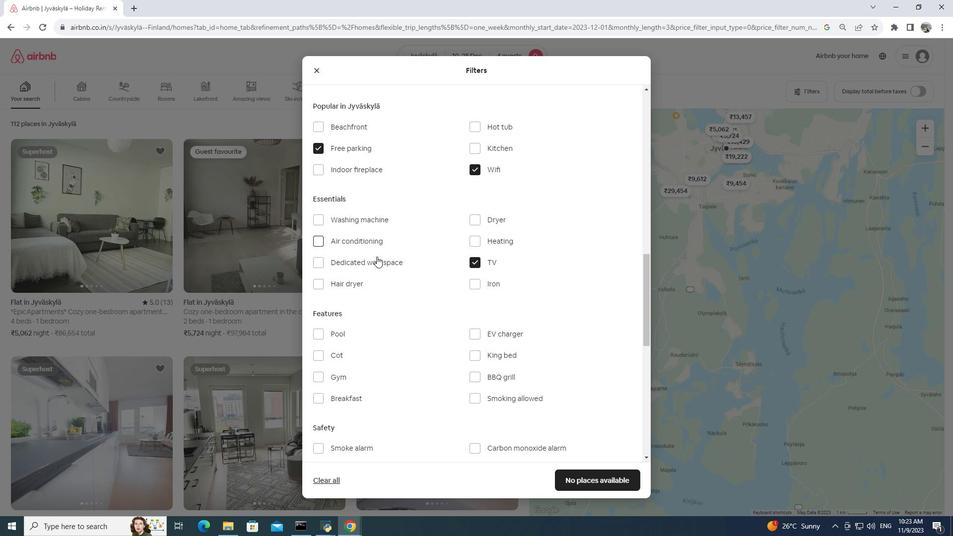 
Action: Mouse scrolled (377, 256) with delta (0, 0)
Screenshot: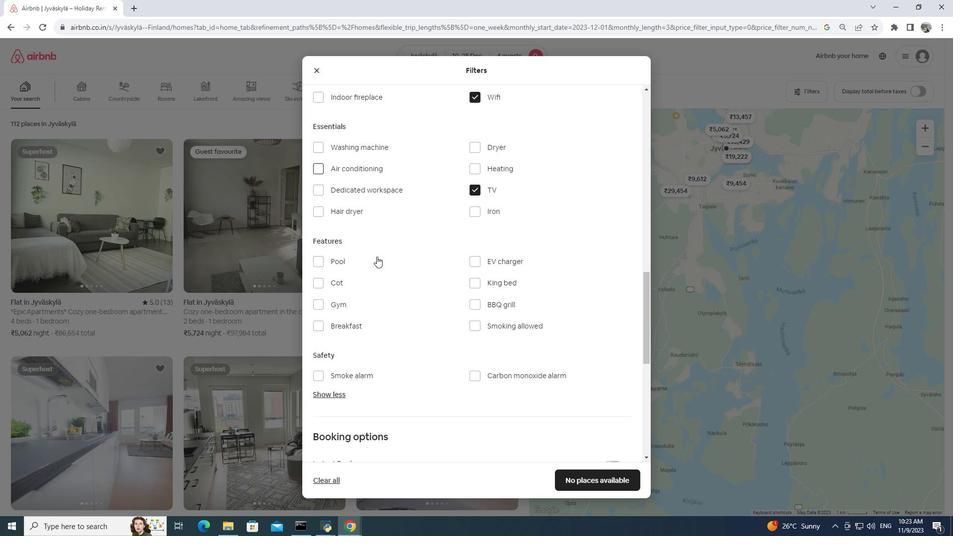 
Action: Mouse moved to (317, 246)
Screenshot: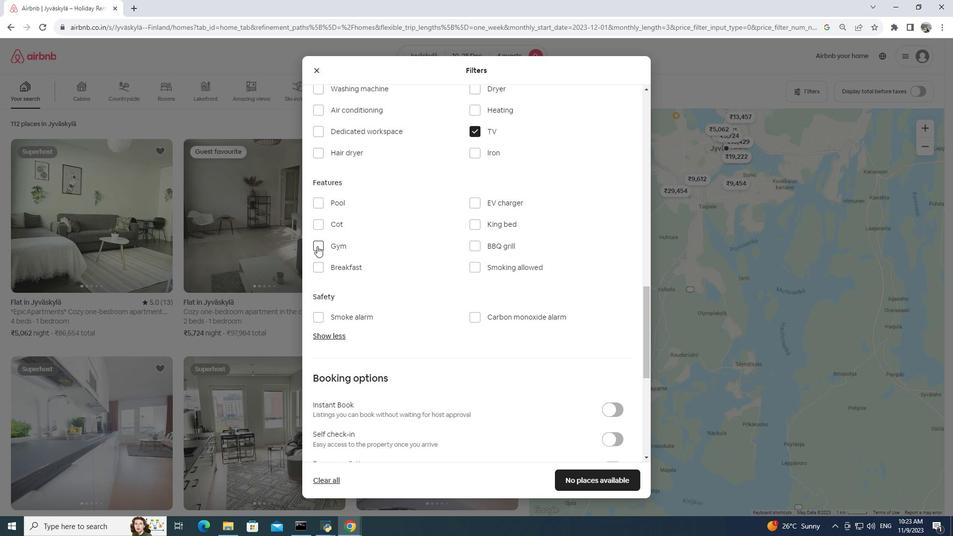 
Action: Mouse pressed left at (317, 246)
Screenshot: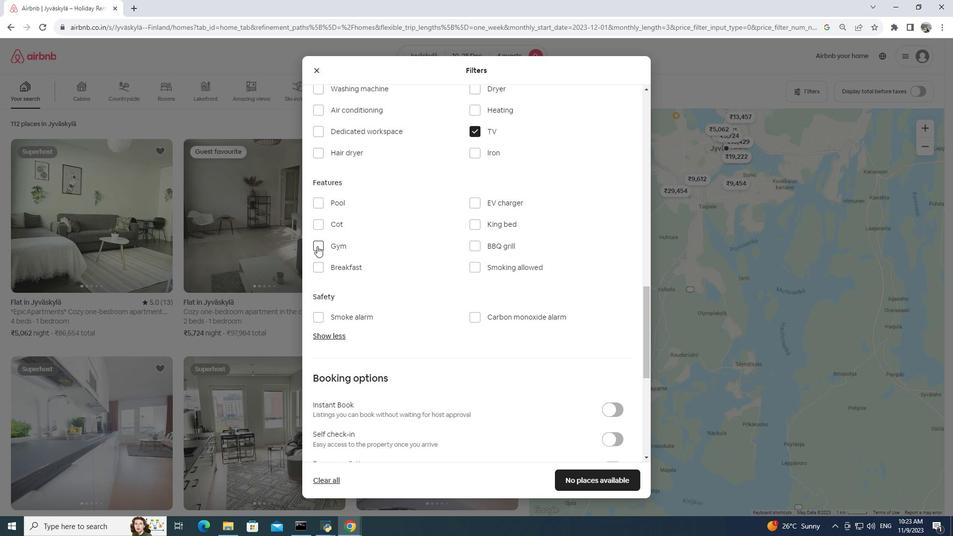
Action: Mouse moved to (322, 271)
Screenshot: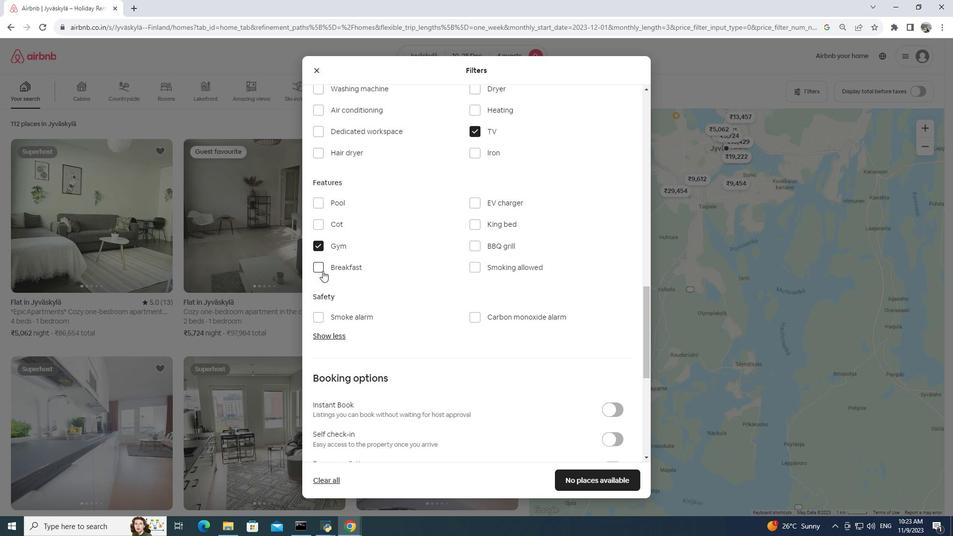 
Action: Mouse pressed left at (322, 271)
Screenshot: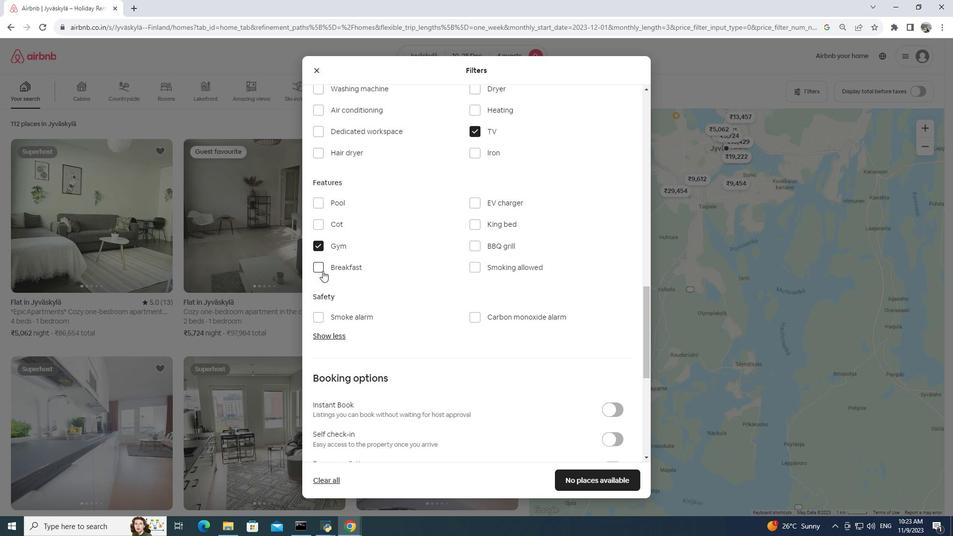 
Action: Mouse moved to (608, 483)
Screenshot: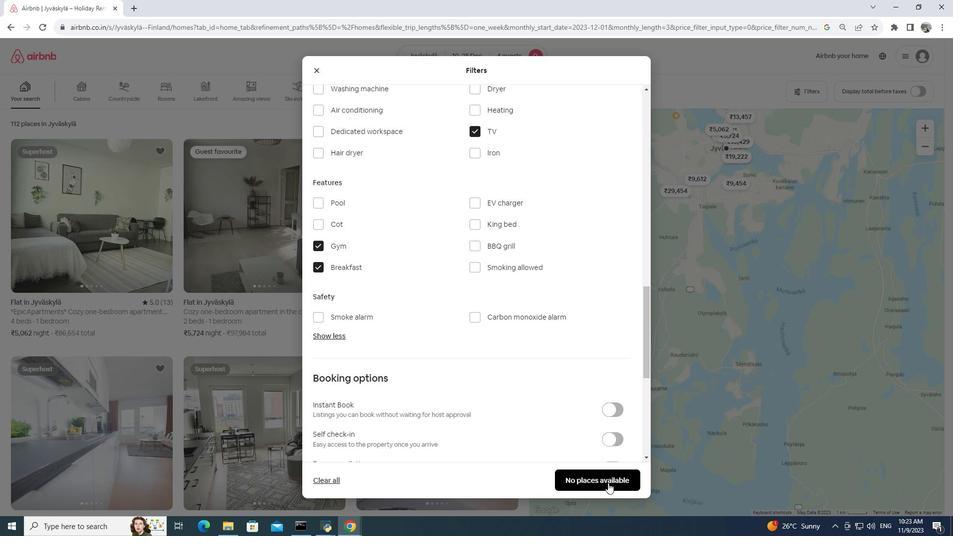 
Action: Mouse pressed left at (608, 483)
Screenshot: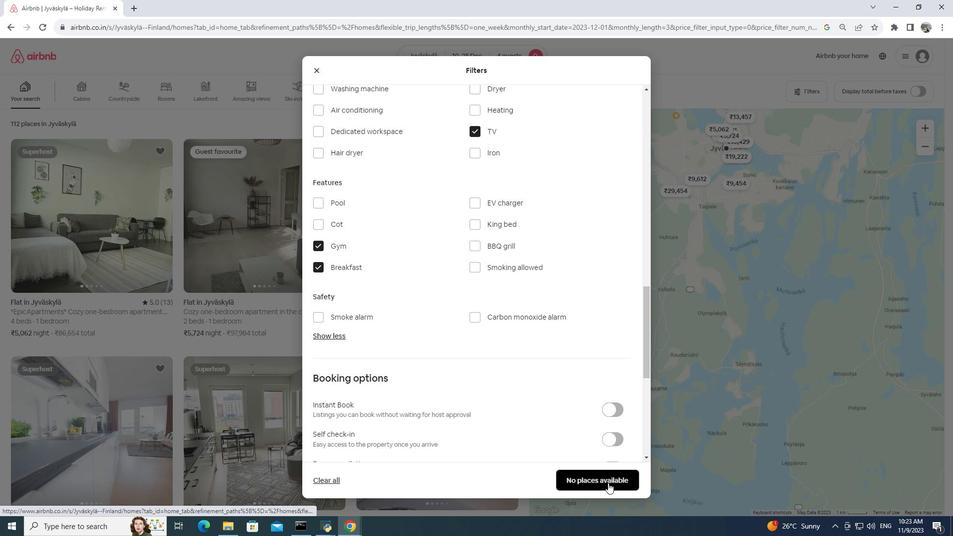
Action: Mouse moved to (107, 356)
Screenshot: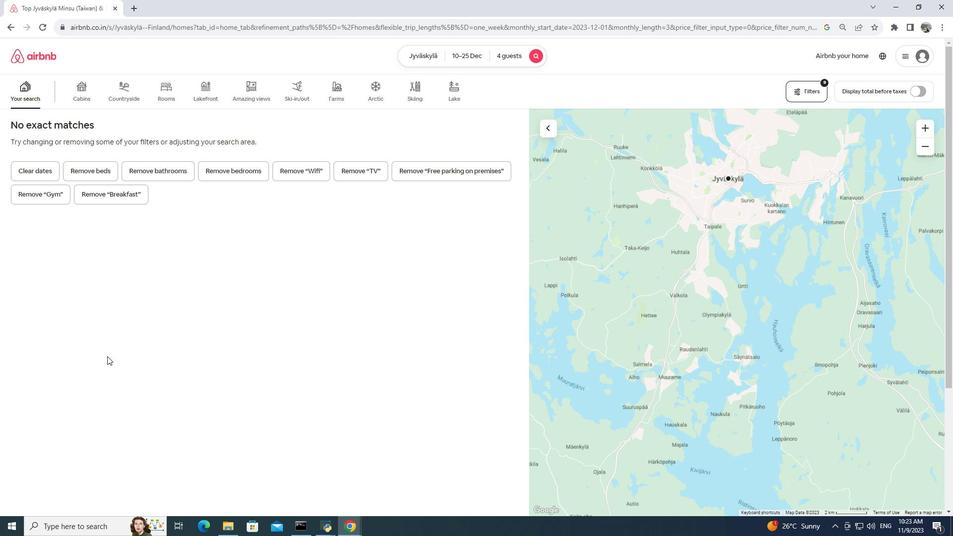 
